 Task: Look for space in Tábor, Czech Republic from 5th June, 2023 to 16th June, 2023 for 2 adults in price range Rs.14000 to Rs.18000. Place can be entire place with 1  bedroom having 1 bed and 1 bathroom. Property type can be house, flat, guest house, hotel. Booking option can be shelf check-in. Required host language is English.
Action: Mouse moved to (405, 79)
Screenshot: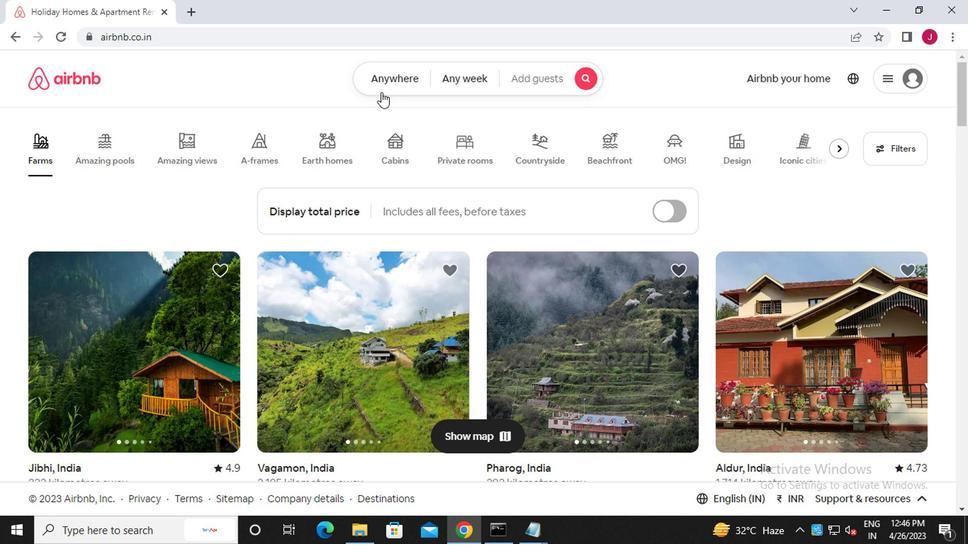 
Action: Mouse pressed left at (405, 79)
Screenshot: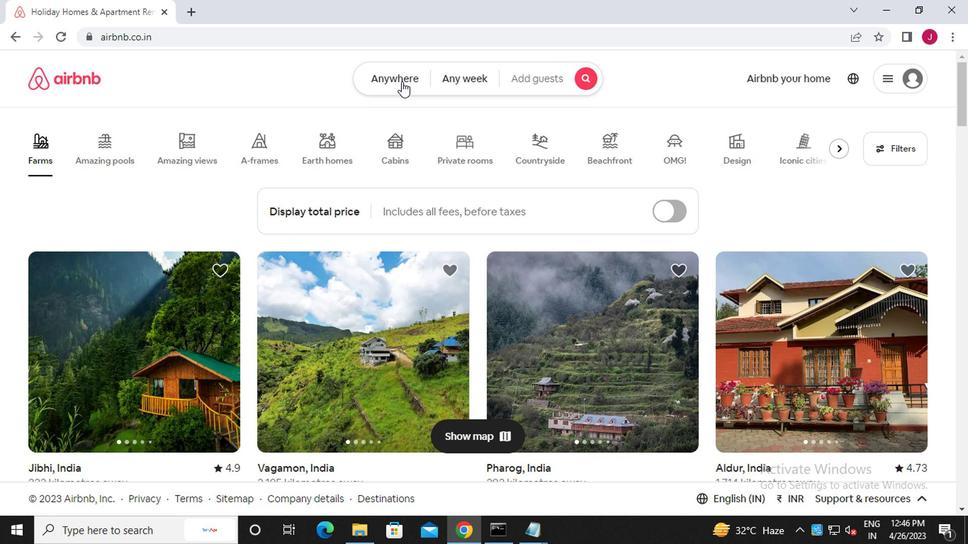 
Action: Mouse moved to (216, 139)
Screenshot: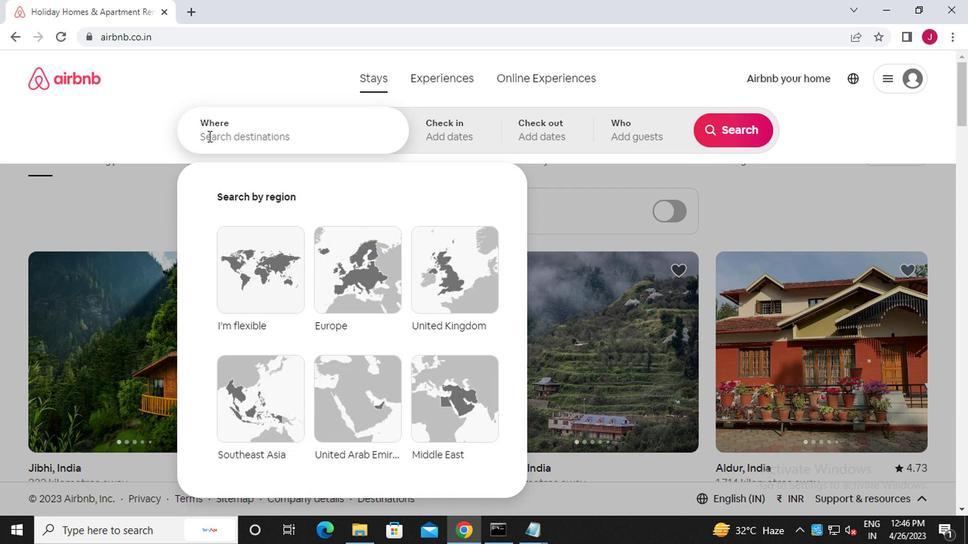 
Action: Mouse pressed left at (216, 139)
Screenshot: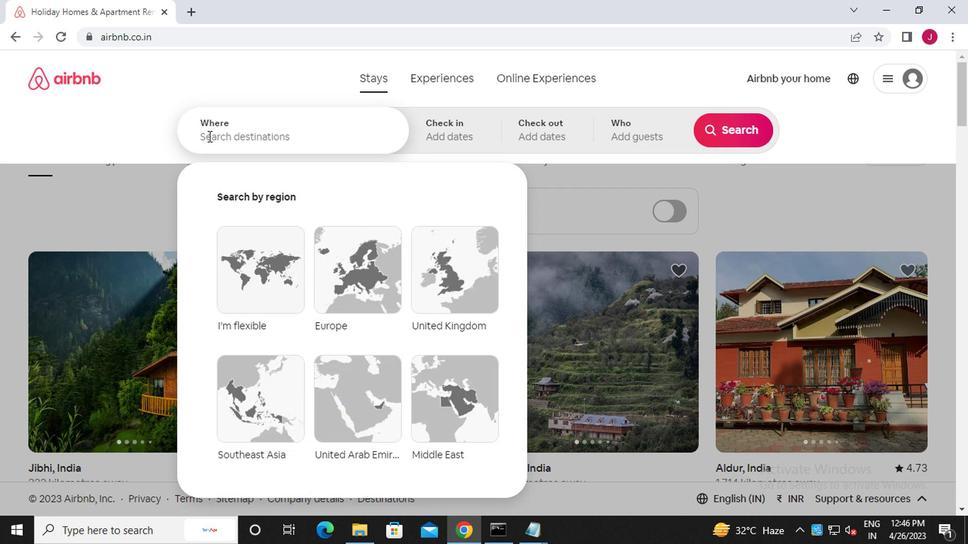 
Action: Key pressed t<Key.caps_lock>abor,<Key.caps_lock>c<Key.caps_lock>zech
Screenshot: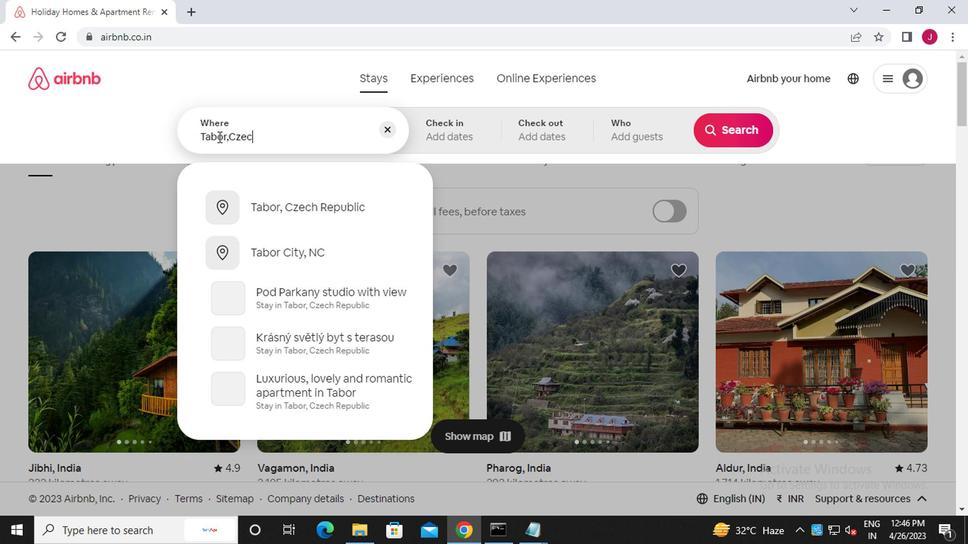 
Action: Mouse moved to (315, 213)
Screenshot: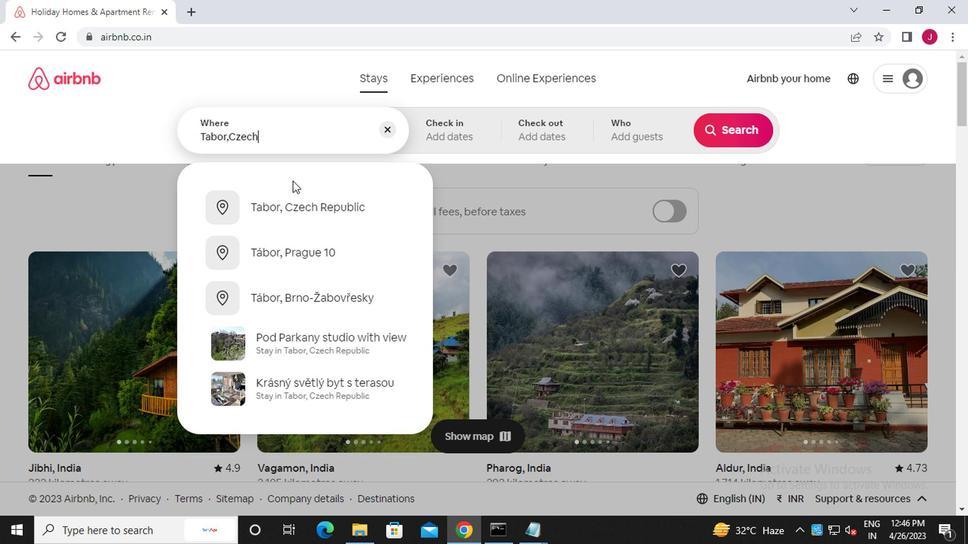 
Action: Mouse pressed left at (315, 213)
Screenshot: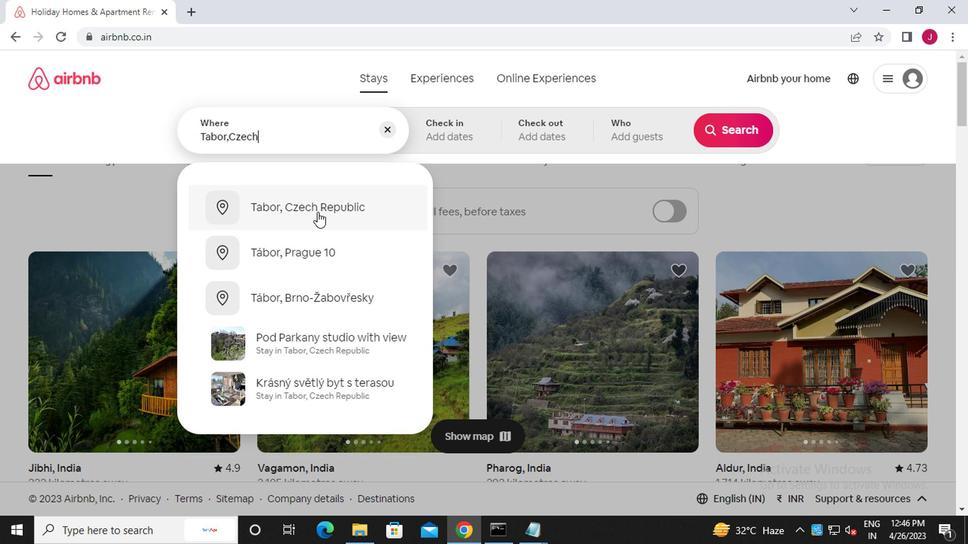 
Action: Mouse moved to (722, 249)
Screenshot: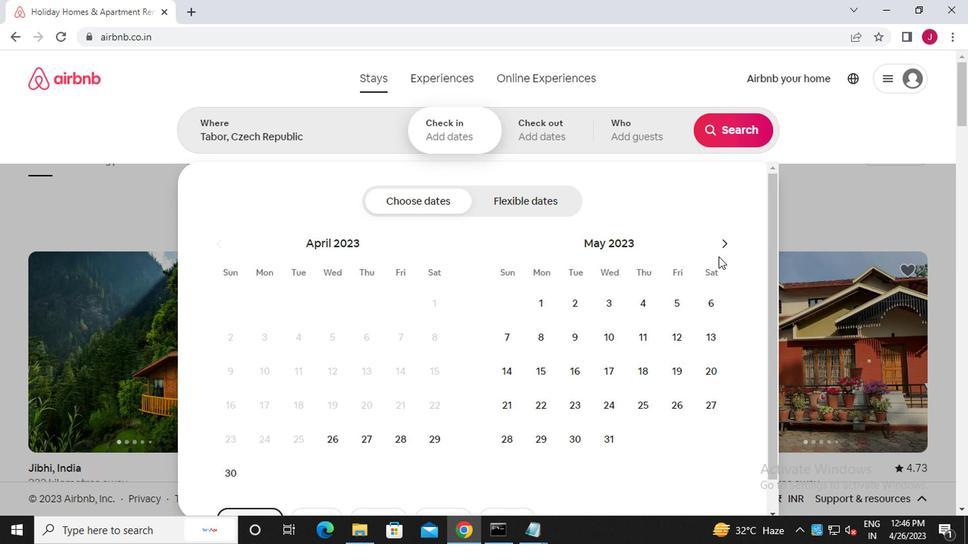 
Action: Mouse pressed left at (722, 249)
Screenshot: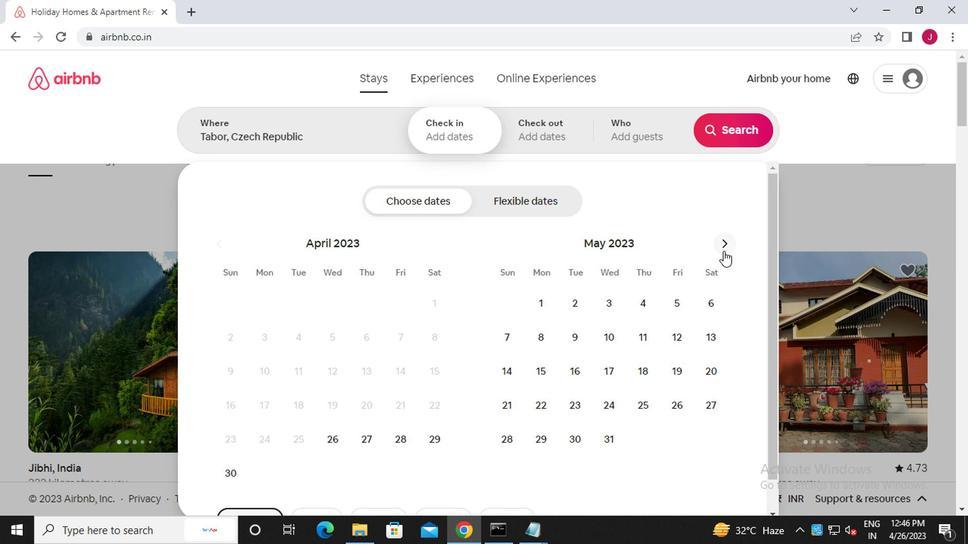 
Action: Mouse moved to (539, 335)
Screenshot: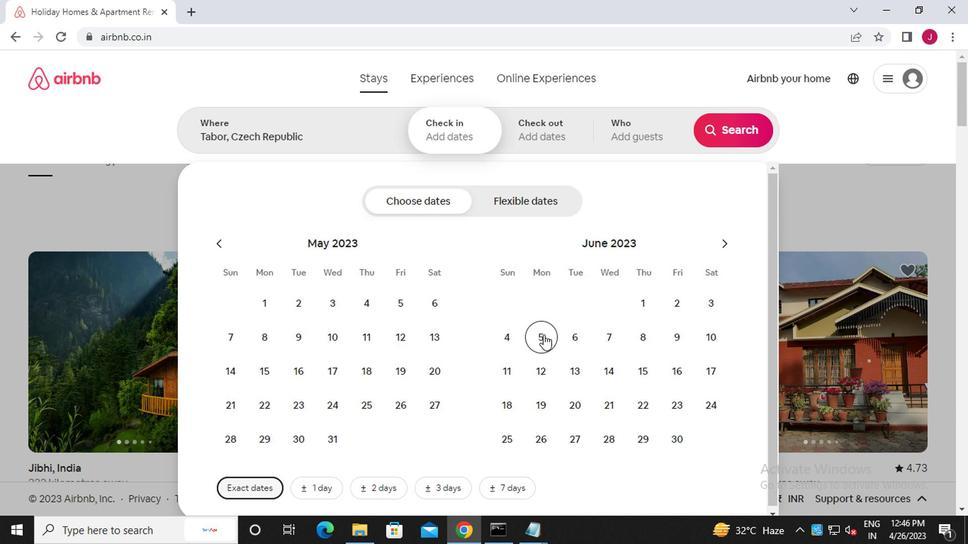 
Action: Mouse pressed left at (539, 335)
Screenshot: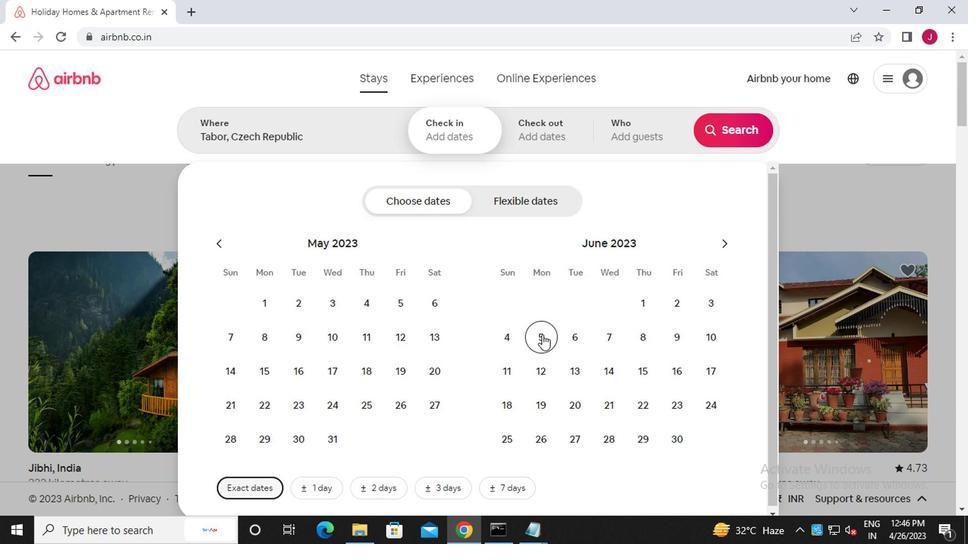 
Action: Mouse moved to (674, 368)
Screenshot: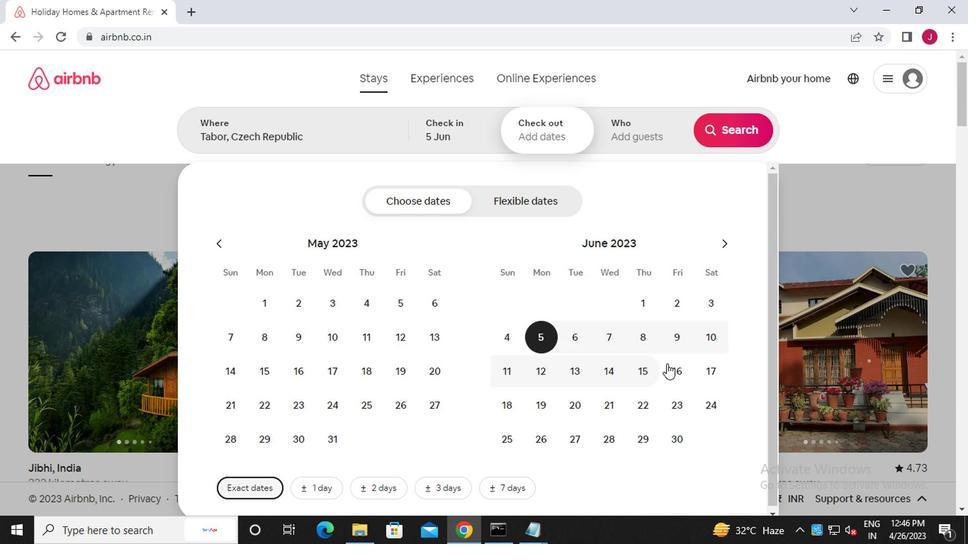 
Action: Mouse pressed left at (674, 368)
Screenshot: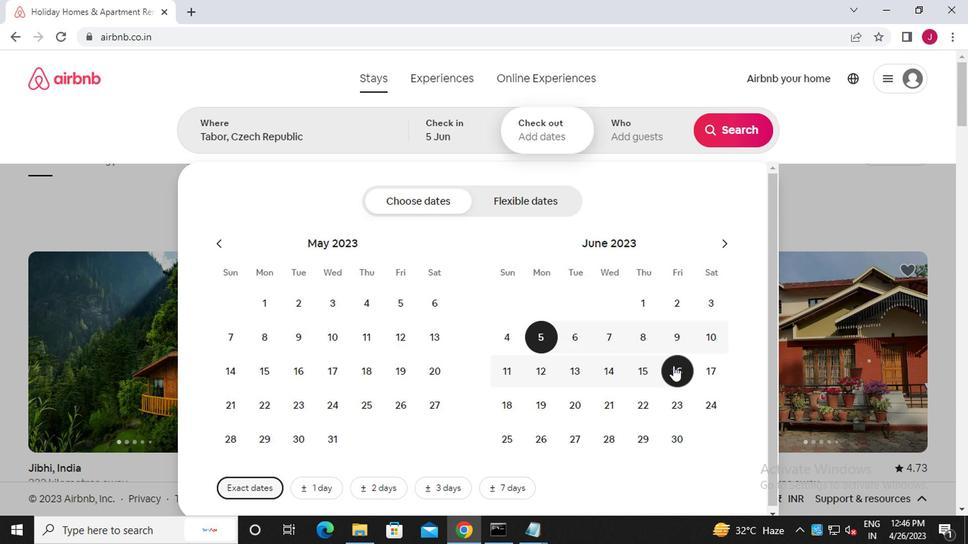
Action: Mouse moved to (635, 142)
Screenshot: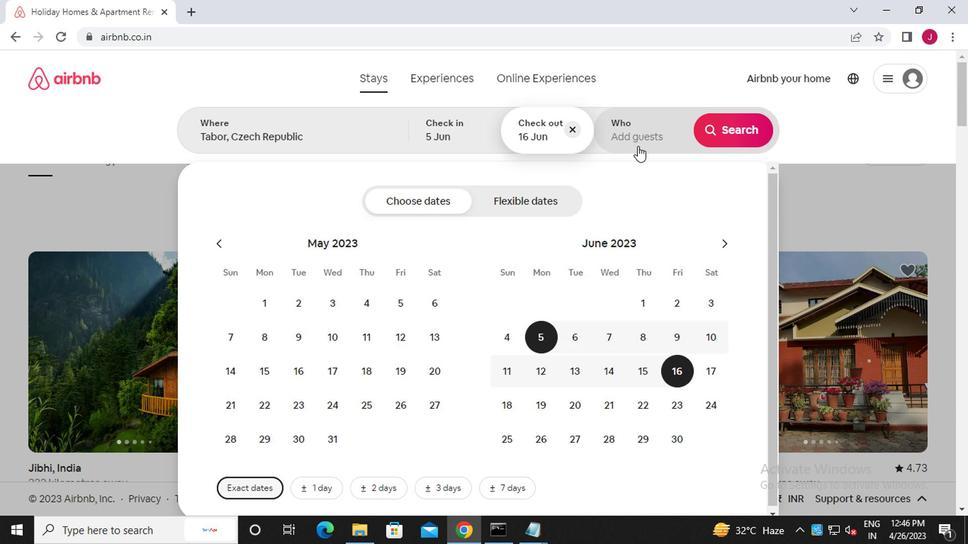 
Action: Mouse pressed left at (635, 142)
Screenshot: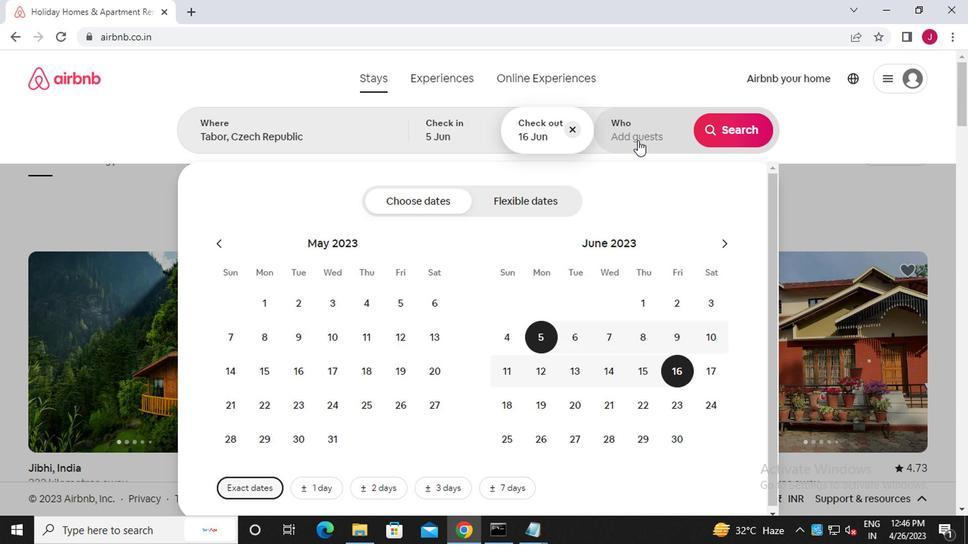 
Action: Mouse moved to (740, 207)
Screenshot: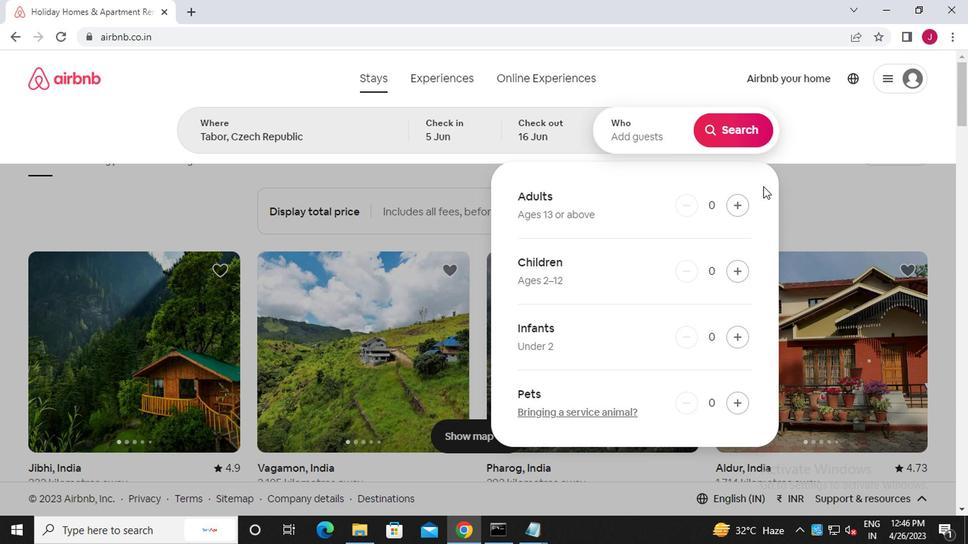 
Action: Mouse pressed left at (740, 207)
Screenshot: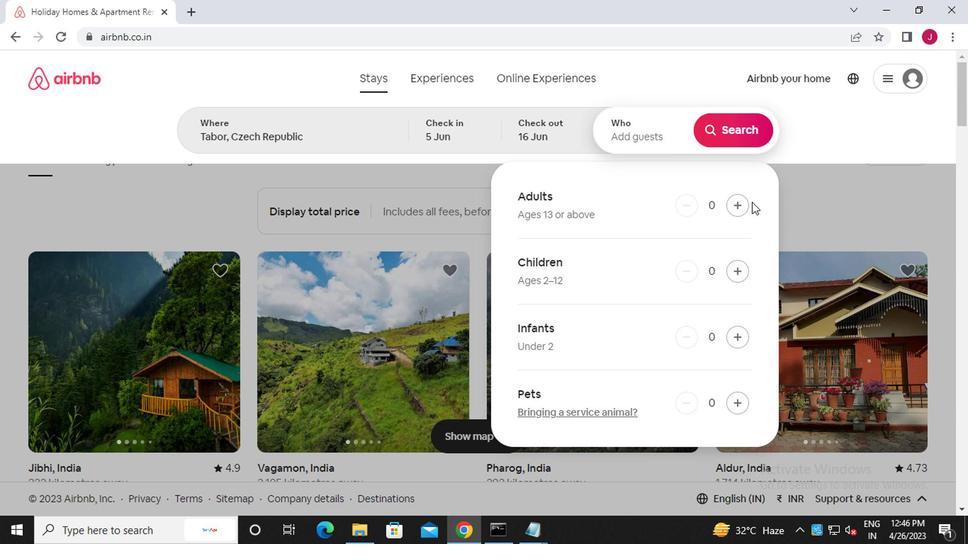 
Action: Mouse moved to (738, 207)
Screenshot: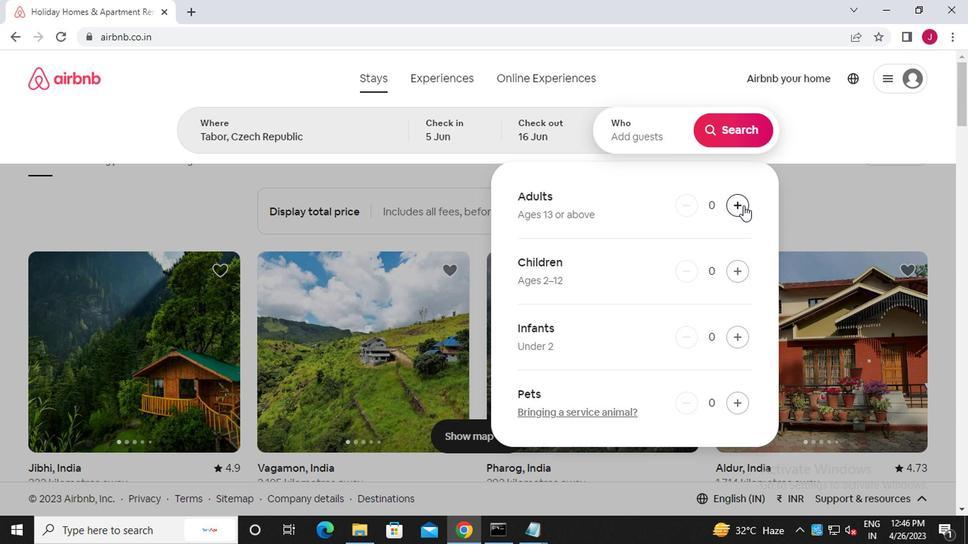 
Action: Mouse pressed left at (738, 207)
Screenshot: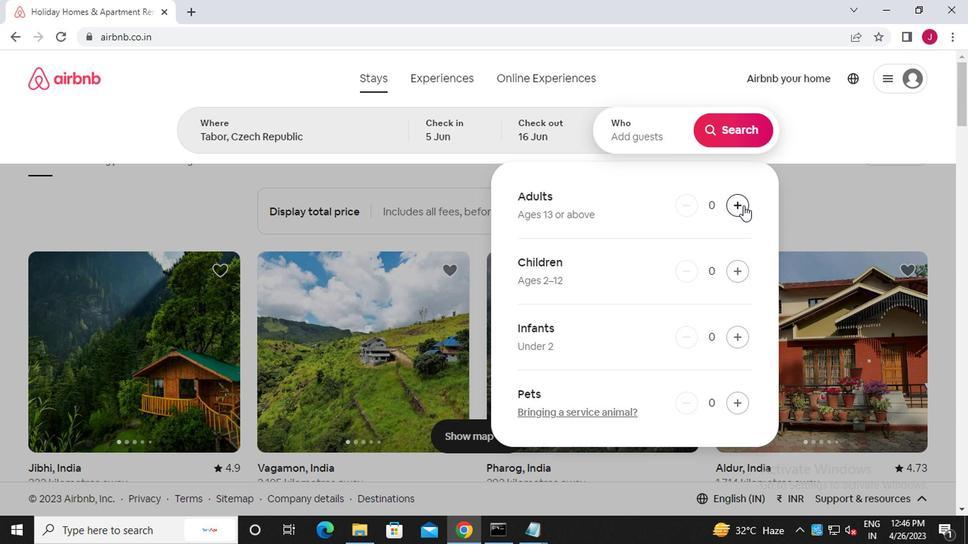 
Action: Mouse moved to (738, 134)
Screenshot: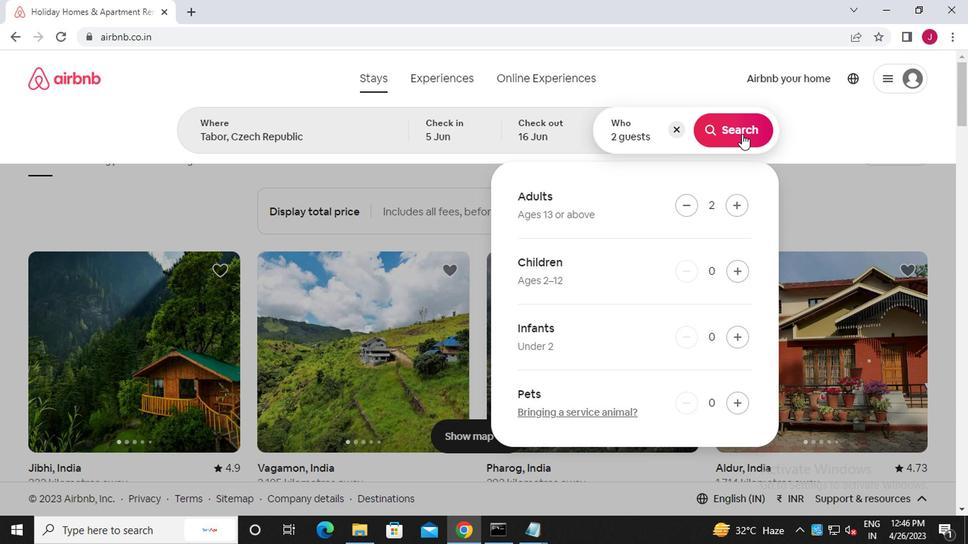 
Action: Mouse pressed left at (738, 134)
Screenshot: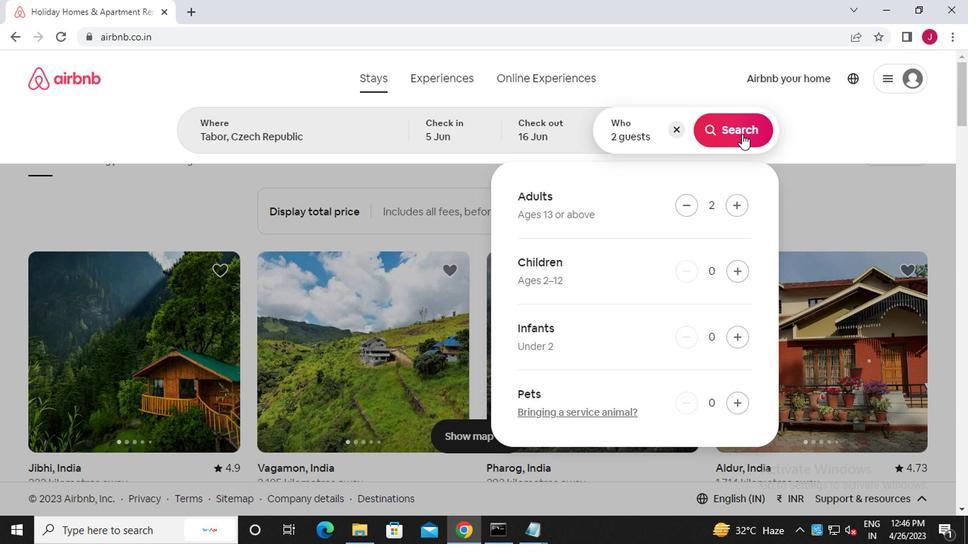 
Action: Mouse moved to (914, 145)
Screenshot: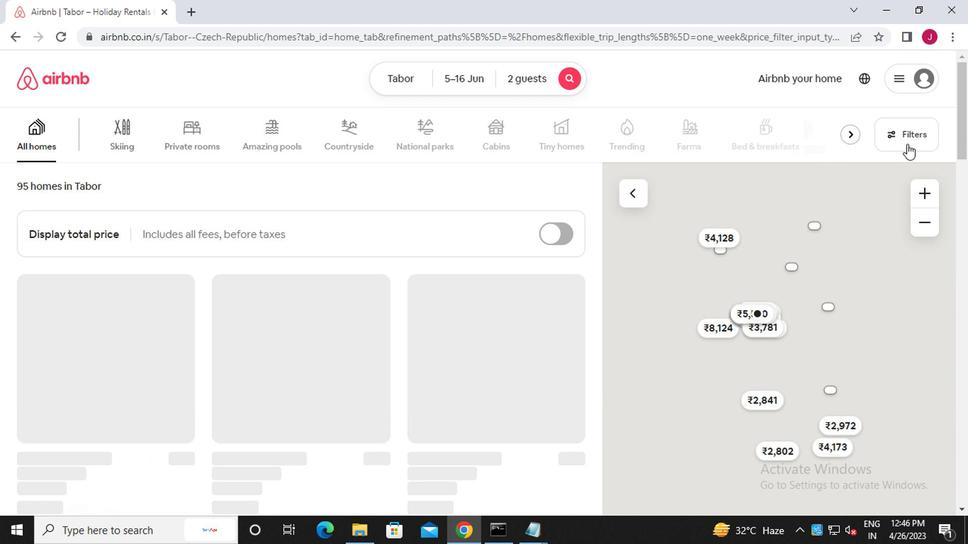
Action: Mouse pressed left at (914, 145)
Screenshot: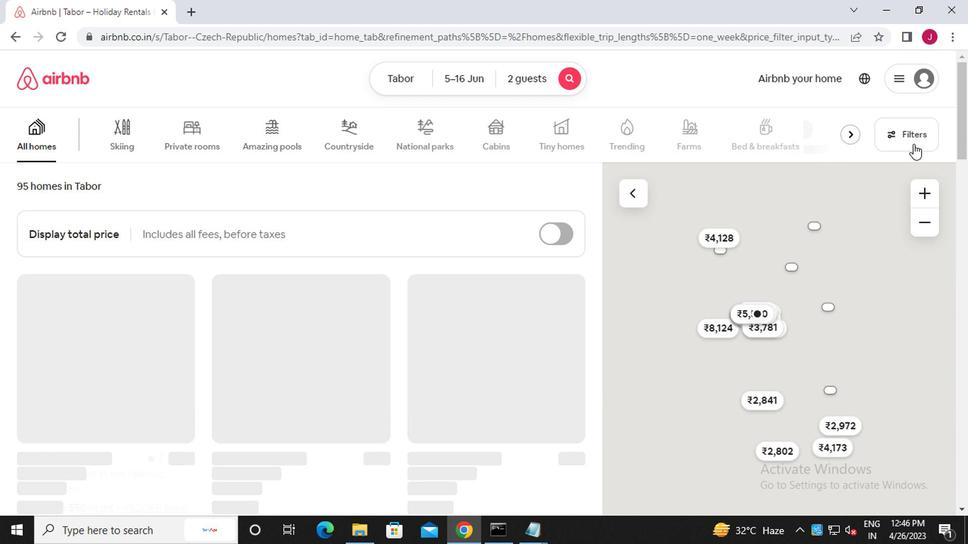 
Action: Mouse moved to (364, 307)
Screenshot: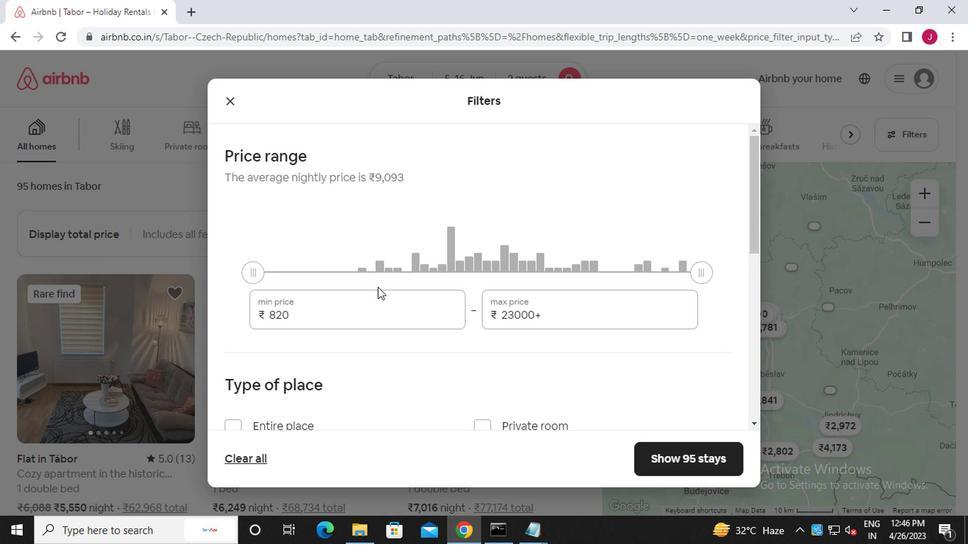 
Action: Mouse pressed left at (364, 307)
Screenshot: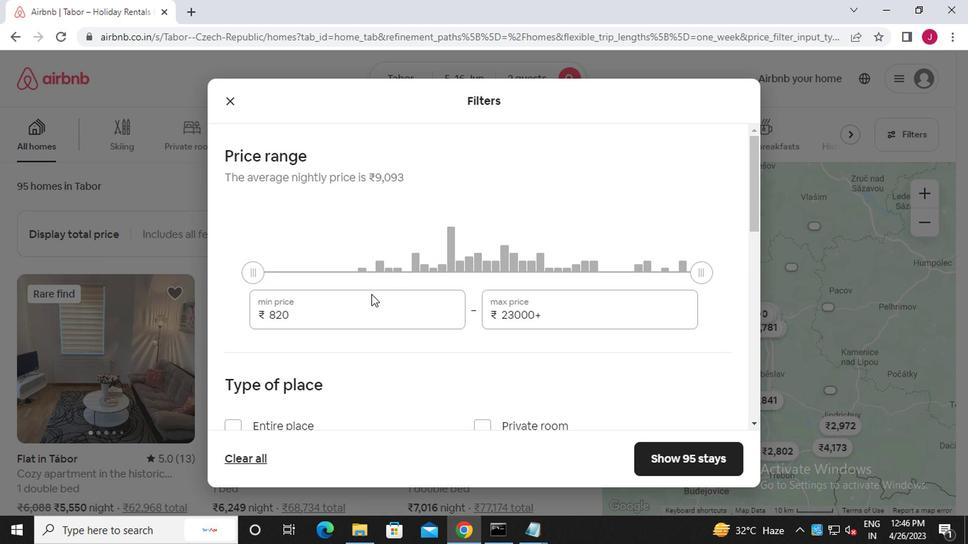 
Action: Mouse moved to (348, 286)
Screenshot: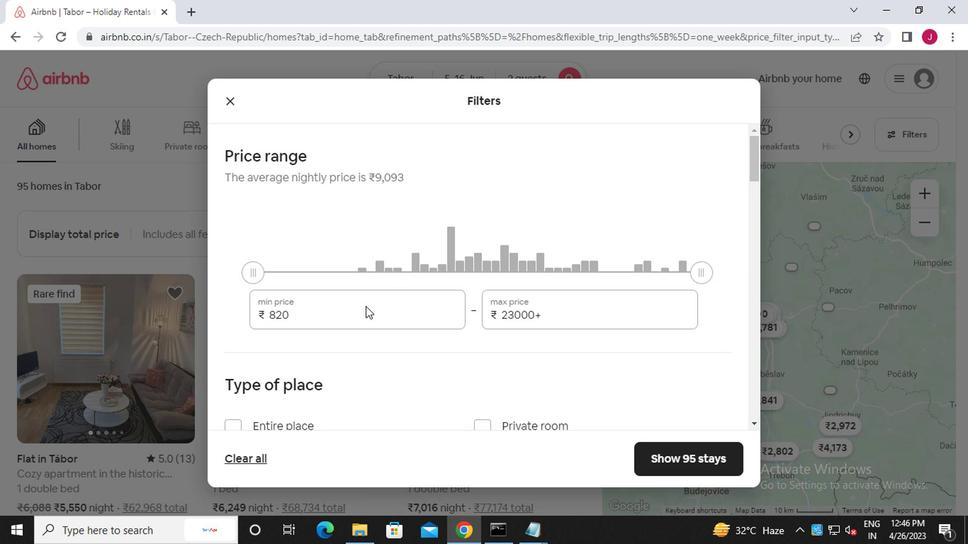 
Action: Key pressed <Key.backspace><Key.backspace><Key.backspace><<97>><<100>><<96>><<96>><<96>>
Screenshot: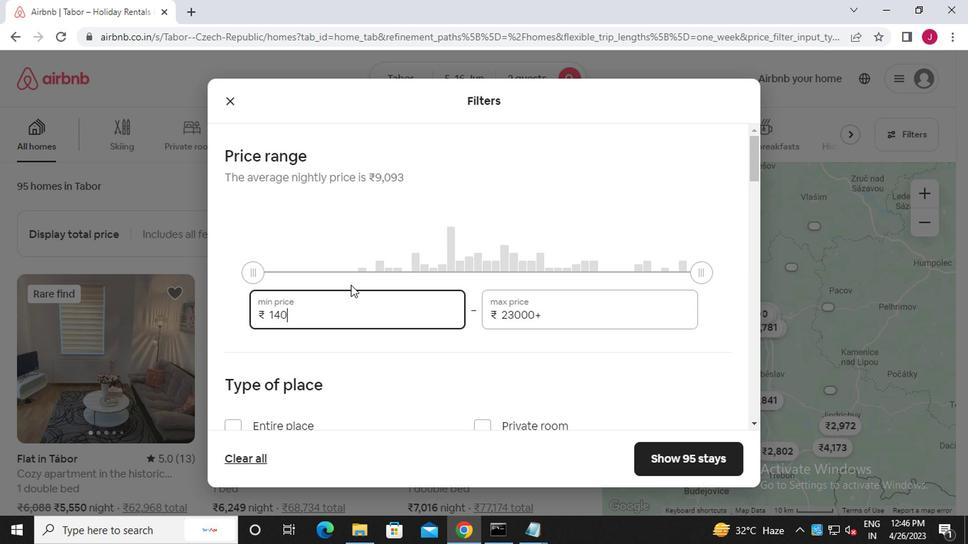 
Action: Mouse moved to (603, 301)
Screenshot: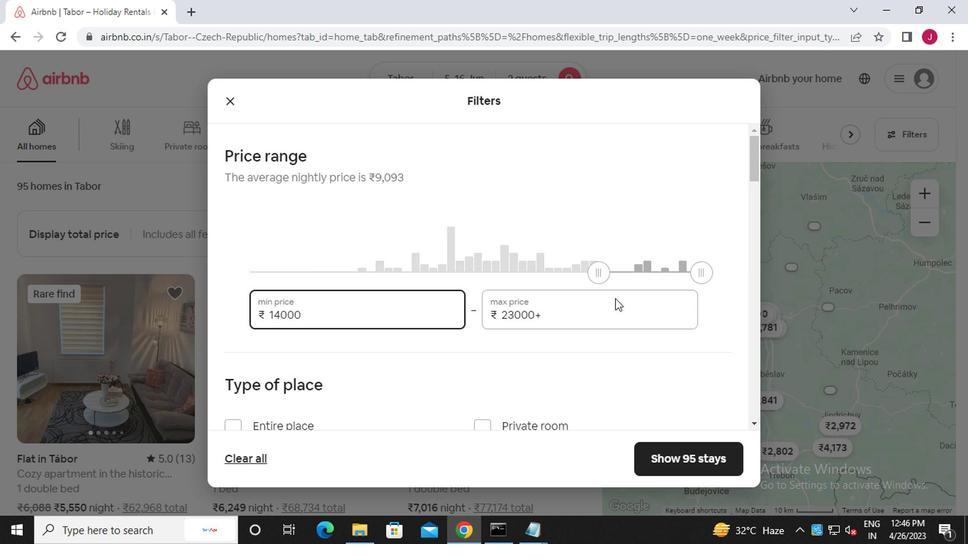 
Action: Mouse pressed left at (603, 301)
Screenshot: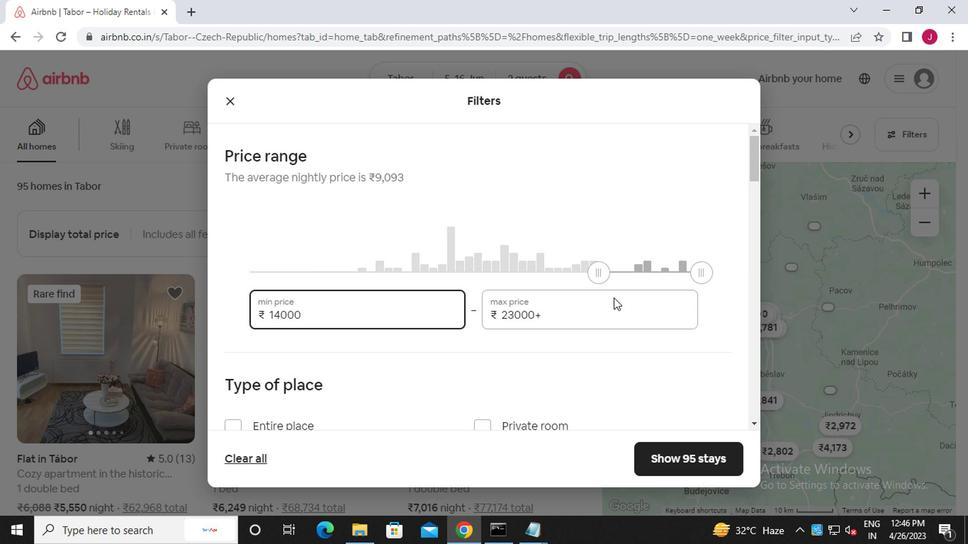 
Action: Key pressed <Key.backspace><Key.backspace><Key.backspace><Key.backspace><Key.backspace><Key.backspace><Key.backspace><Key.backspace><Key.backspace><Key.backspace><<97>><<104>><<96>><<96>><<96>>
Screenshot: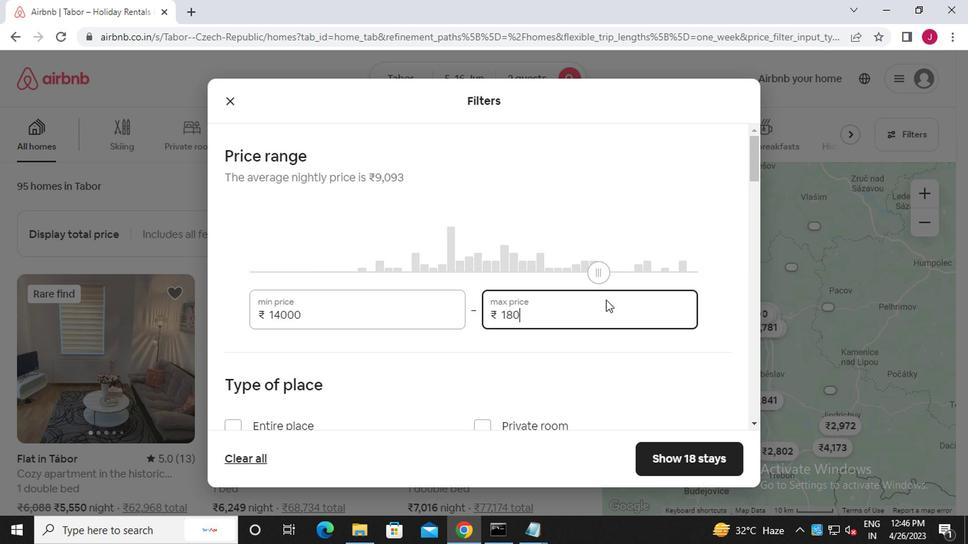
Action: Mouse scrolled (603, 300) with delta (0, -1)
Screenshot: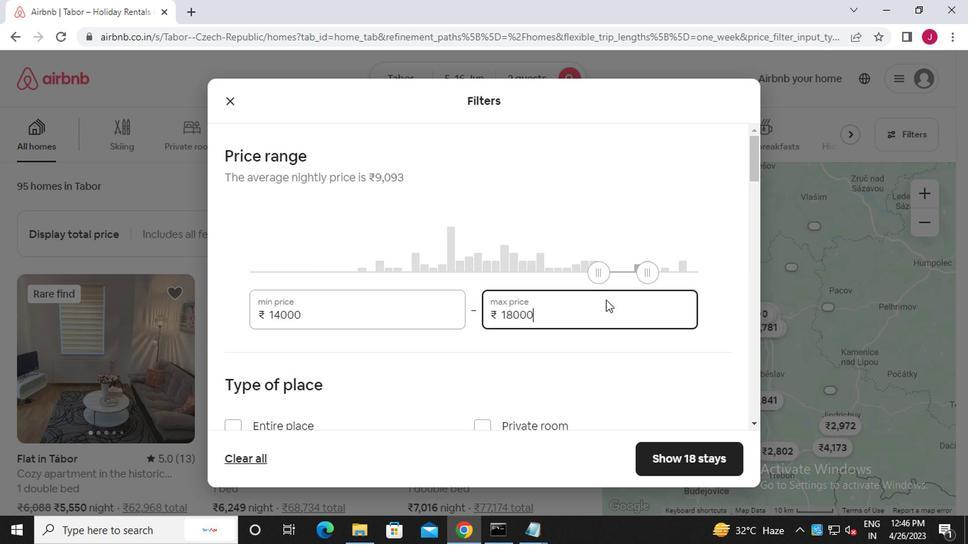 
Action: Mouse scrolled (603, 300) with delta (0, -1)
Screenshot: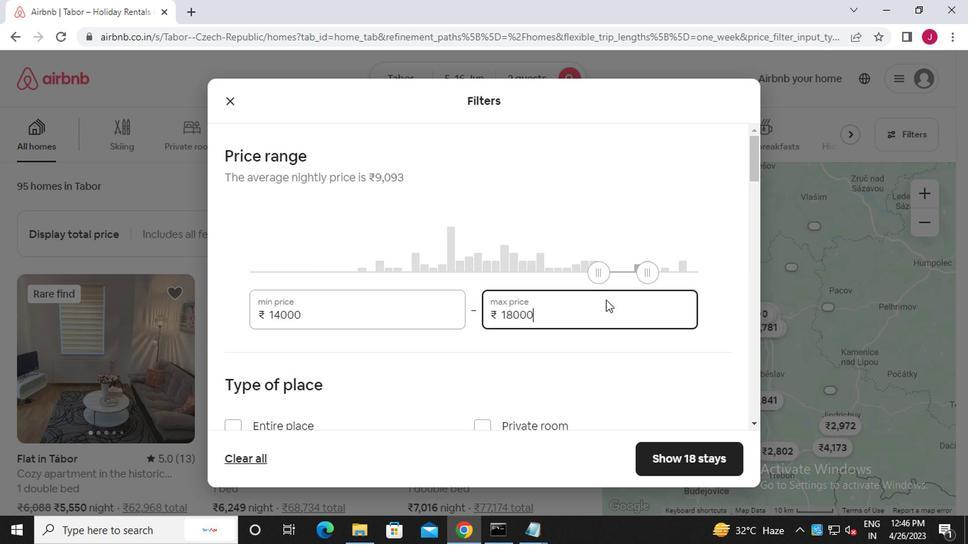 
Action: Mouse scrolled (603, 300) with delta (0, -1)
Screenshot: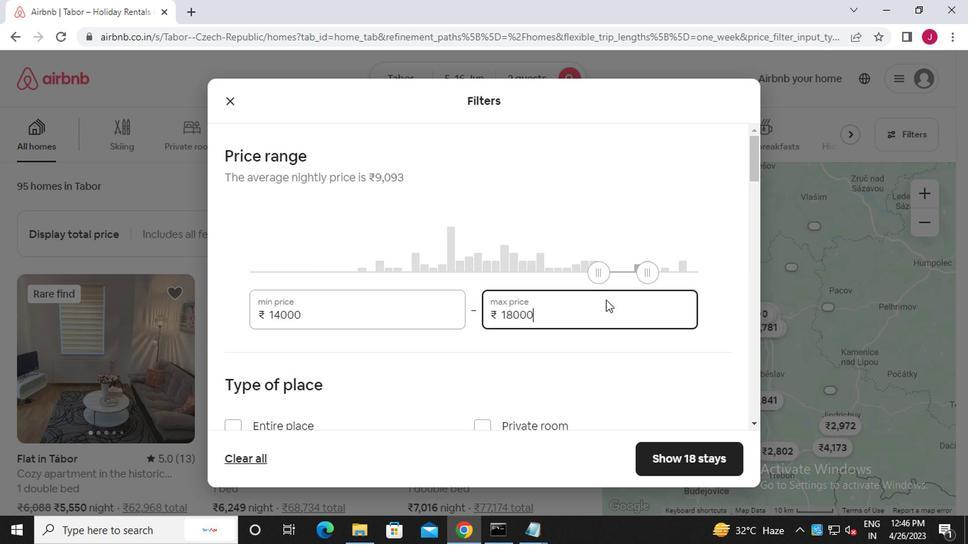 
Action: Mouse moved to (584, 309)
Screenshot: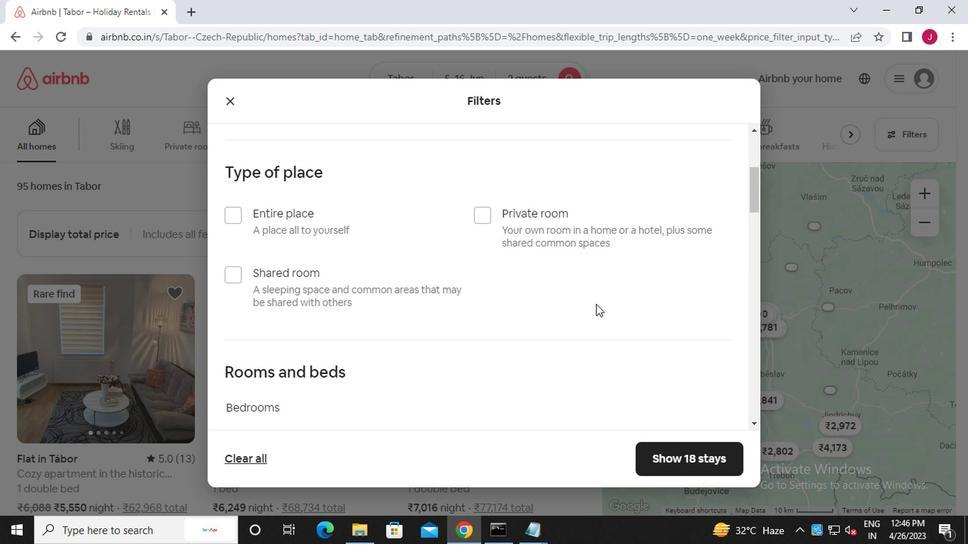 
Action: Mouse scrolled (584, 308) with delta (0, -1)
Screenshot: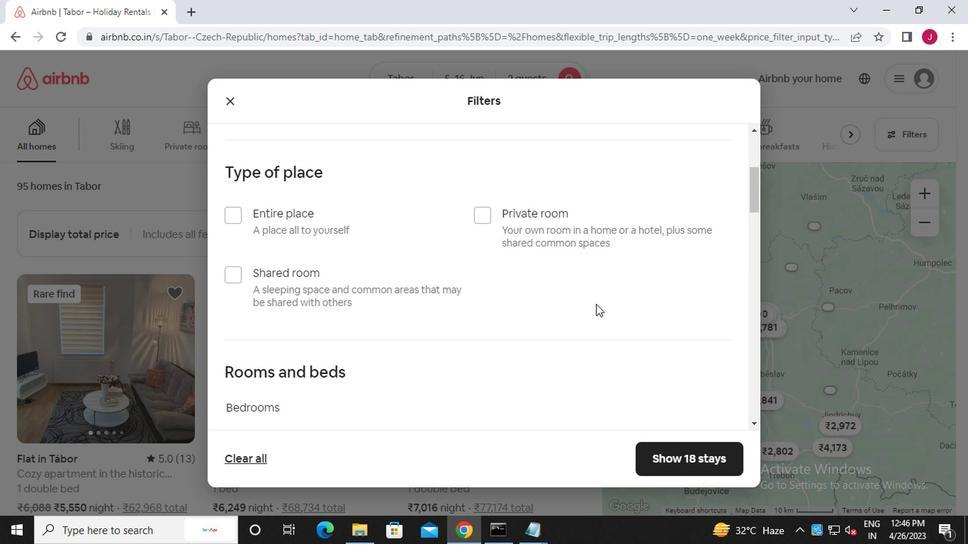 
Action: Mouse moved to (232, 147)
Screenshot: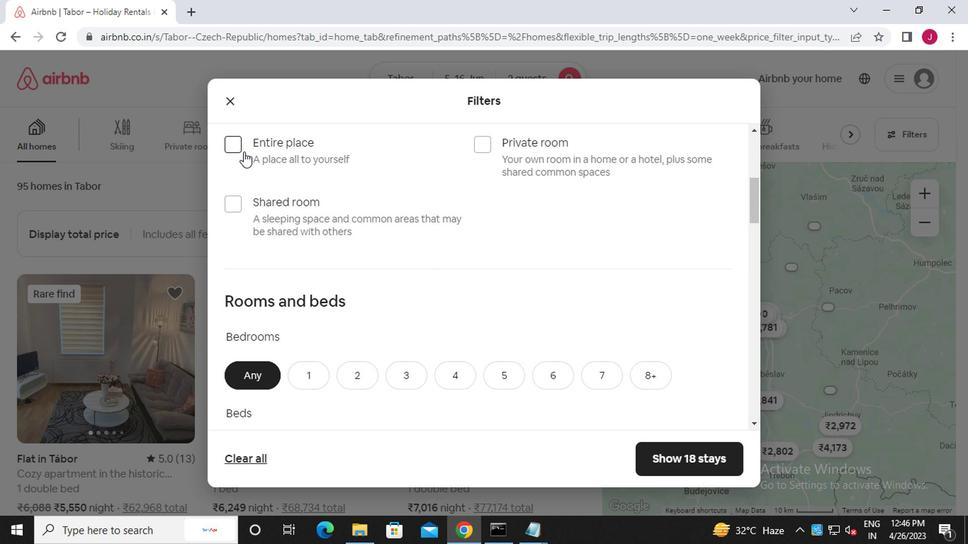
Action: Mouse pressed left at (232, 147)
Screenshot: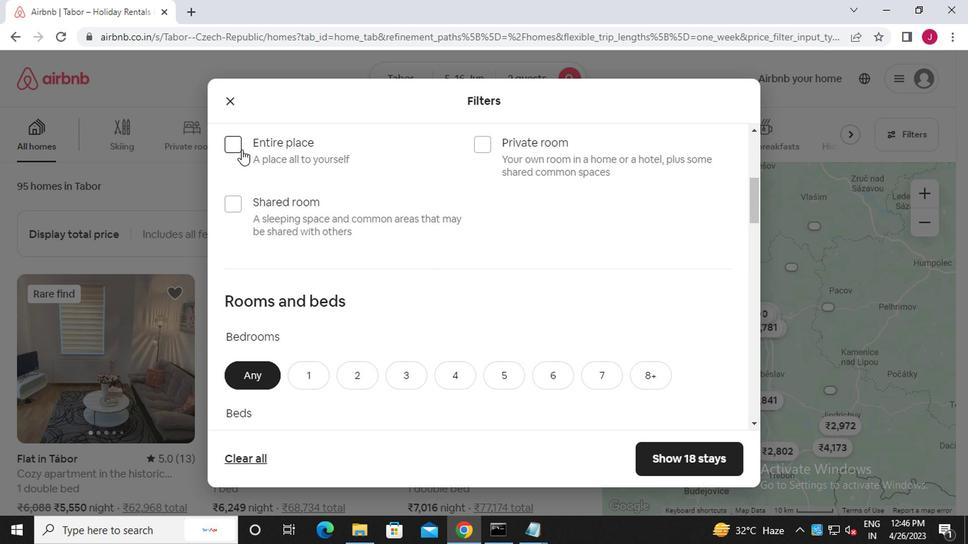 
Action: Mouse moved to (354, 260)
Screenshot: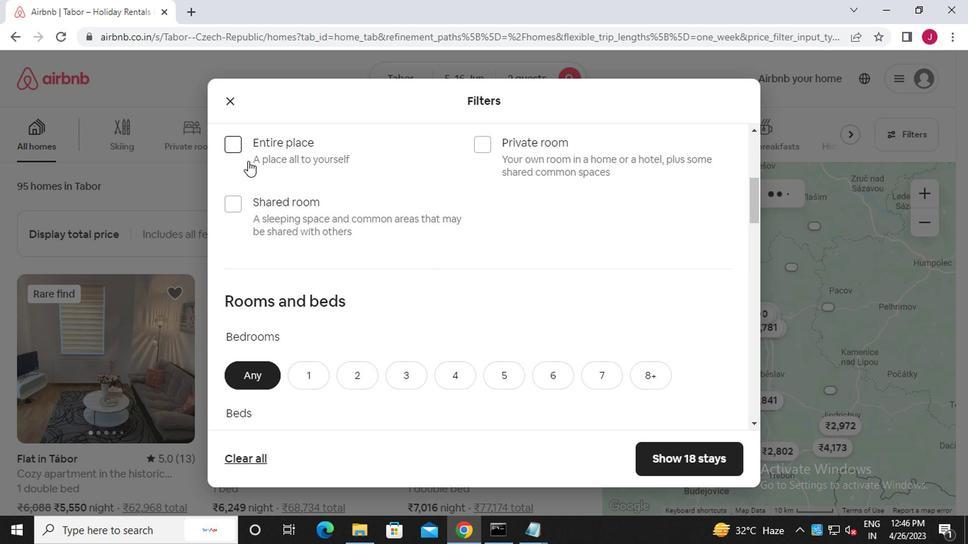 
Action: Mouse scrolled (354, 259) with delta (0, -1)
Screenshot: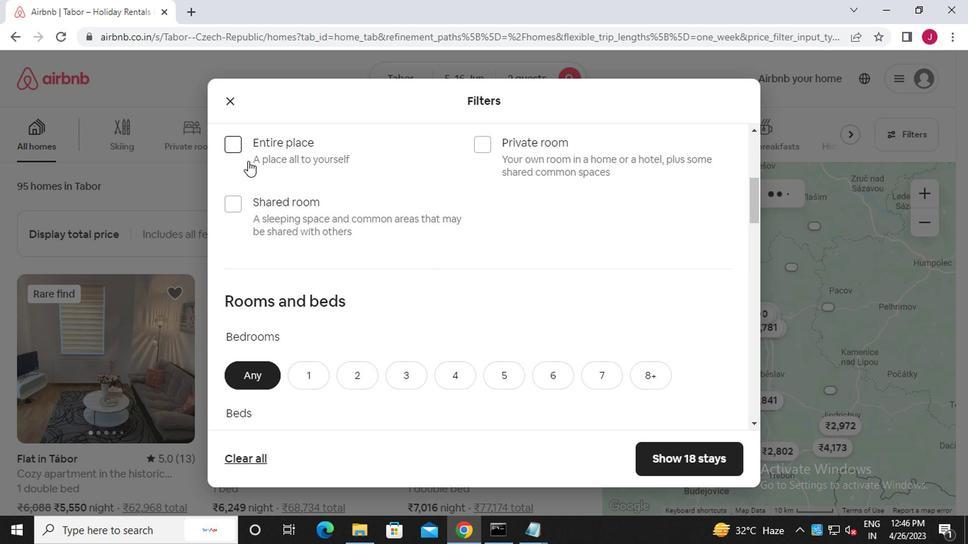 
Action: Mouse scrolled (354, 259) with delta (0, -1)
Screenshot: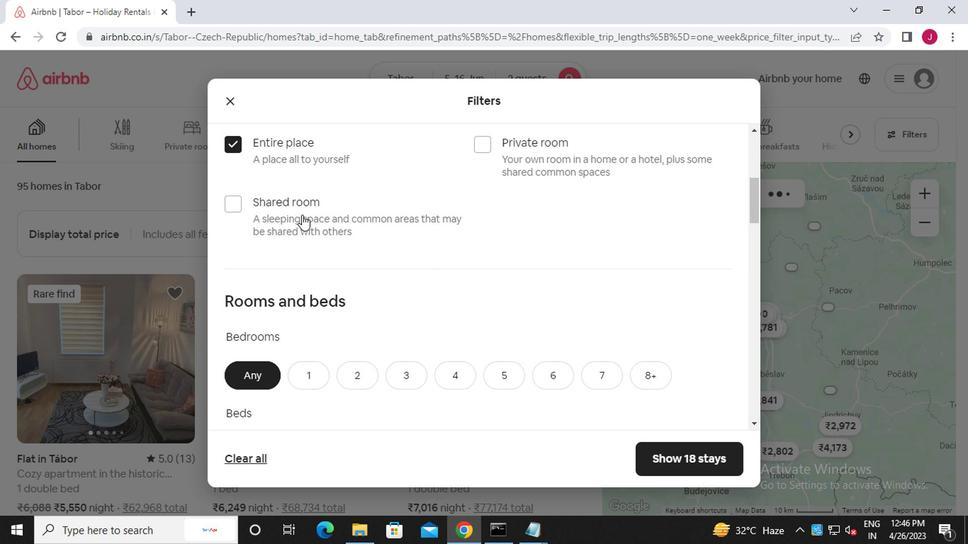 
Action: Mouse scrolled (354, 259) with delta (0, -1)
Screenshot: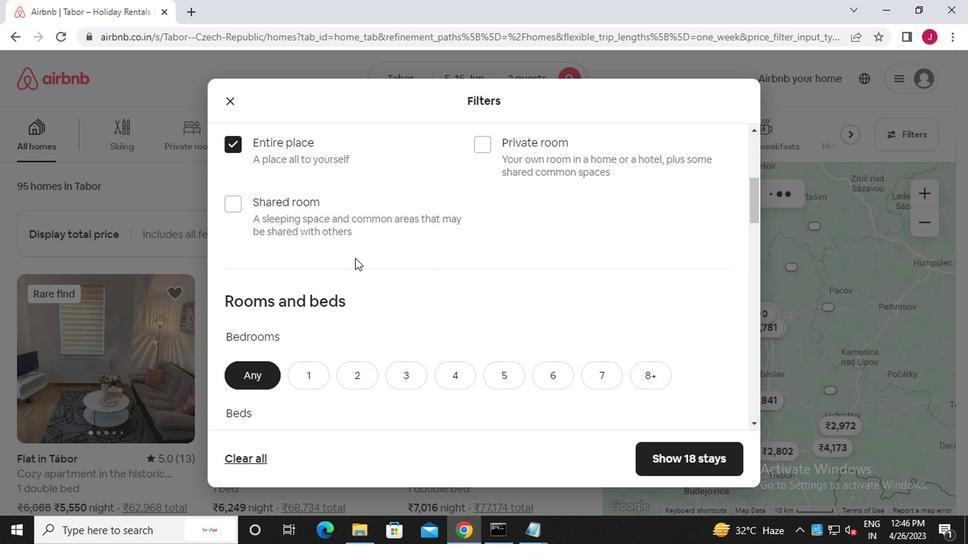 
Action: Mouse moved to (313, 171)
Screenshot: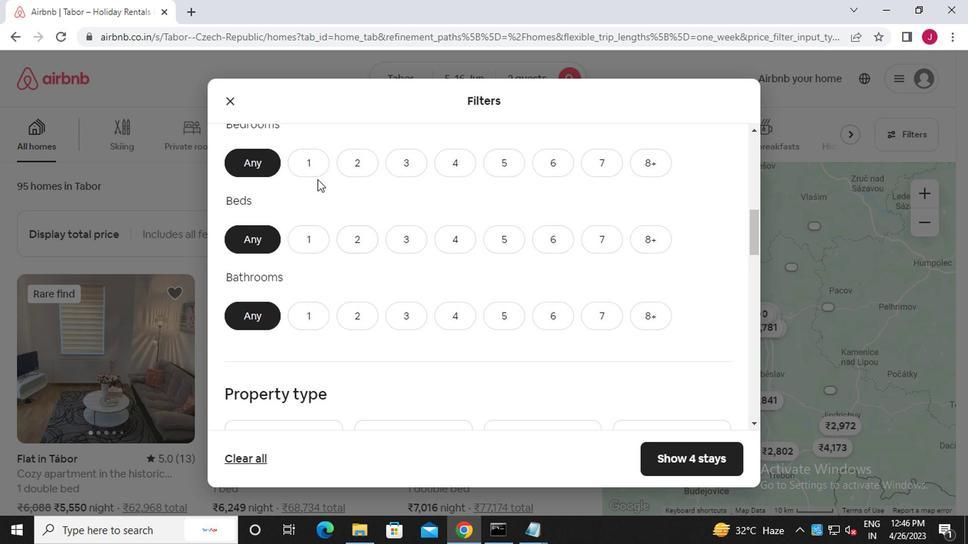 
Action: Mouse pressed left at (313, 171)
Screenshot: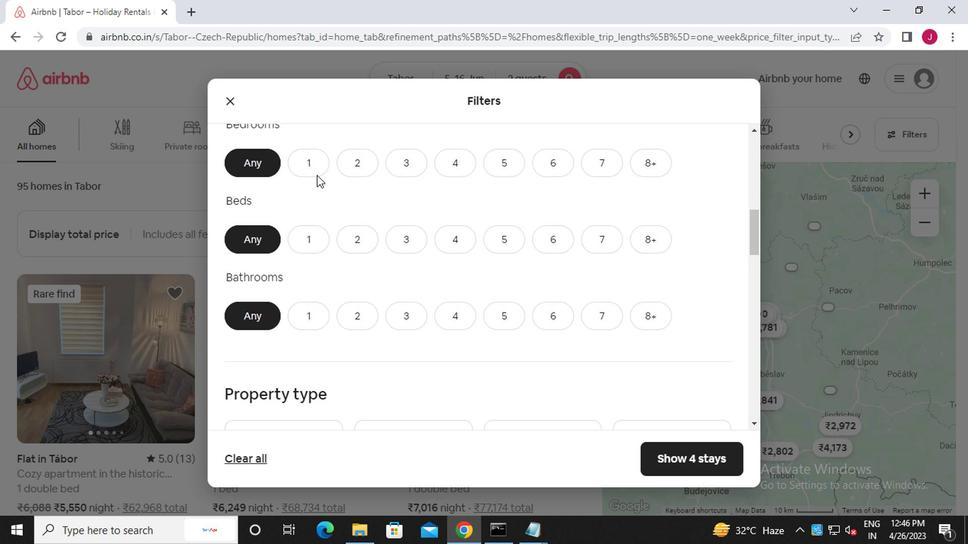 
Action: Mouse moved to (298, 249)
Screenshot: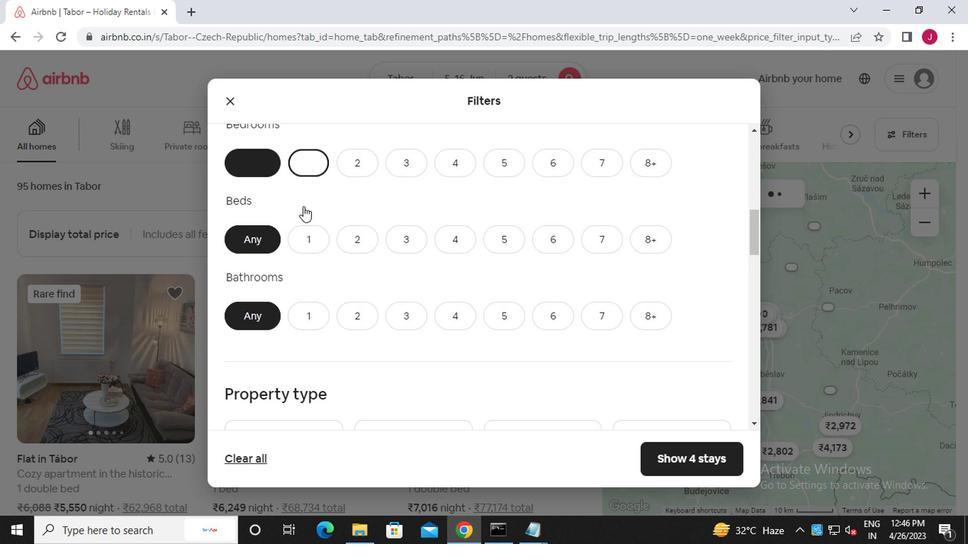 
Action: Mouse pressed left at (298, 249)
Screenshot: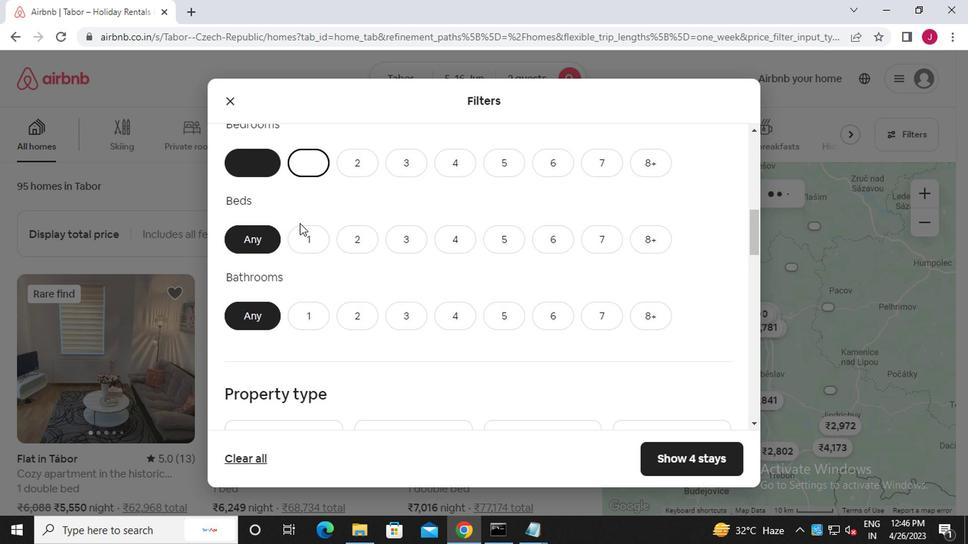 
Action: Mouse moved to (311, 311)
Screenshot: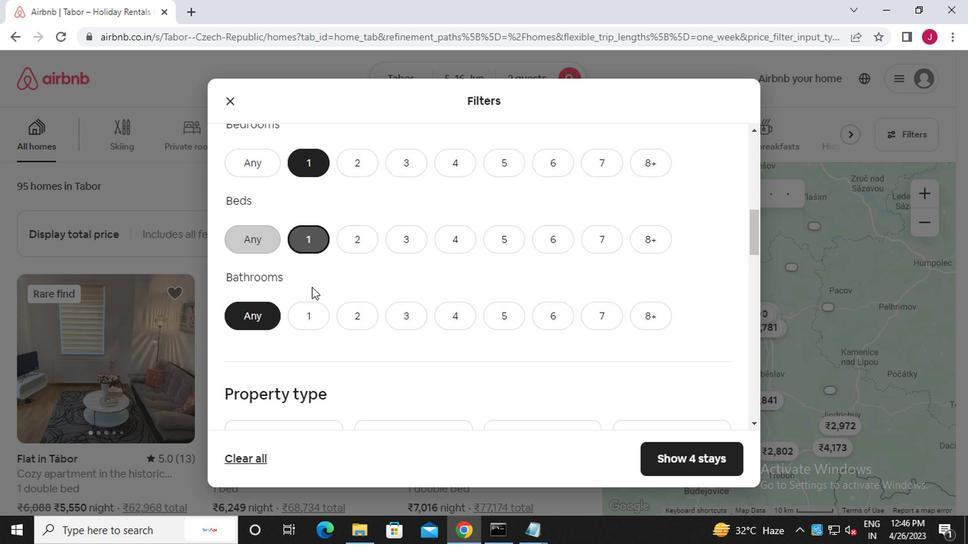 
Action: Mouse pressed left at (311, 311)
Screenshot: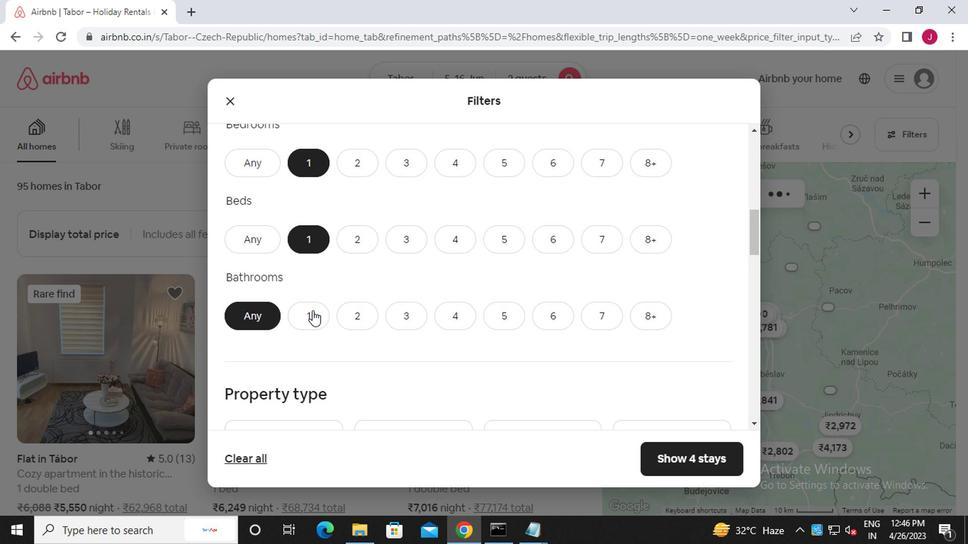 
Action: Mouse moved to (392, 402)
Screenshot: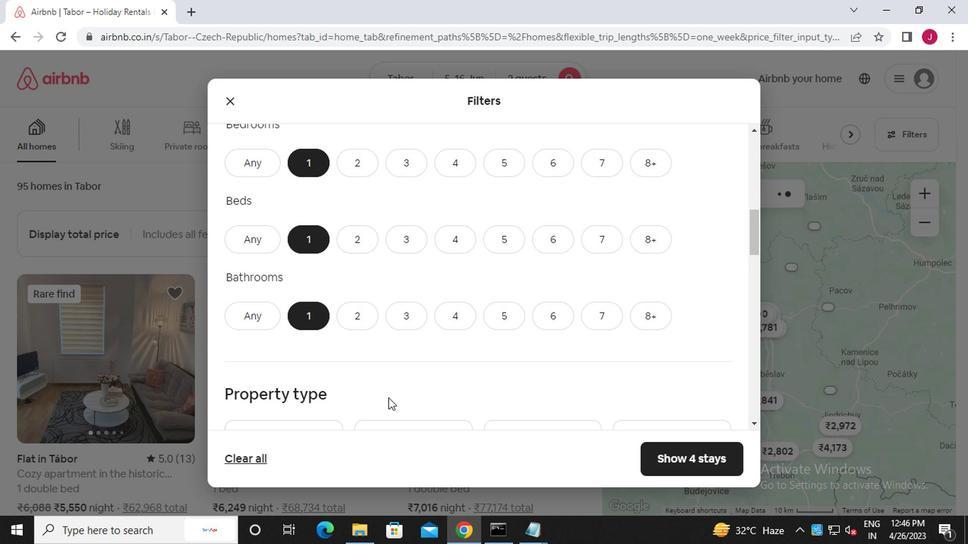 
Action: Mouse scrolled (392, 401) with delta (0, -1)
Screenshot: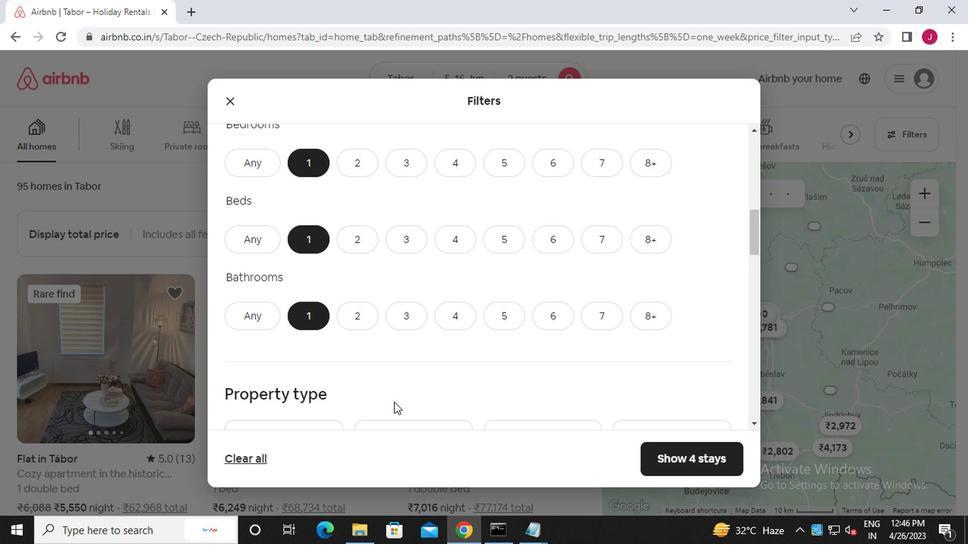 
Action: Mouse moved to (288, 379)
Screenshot: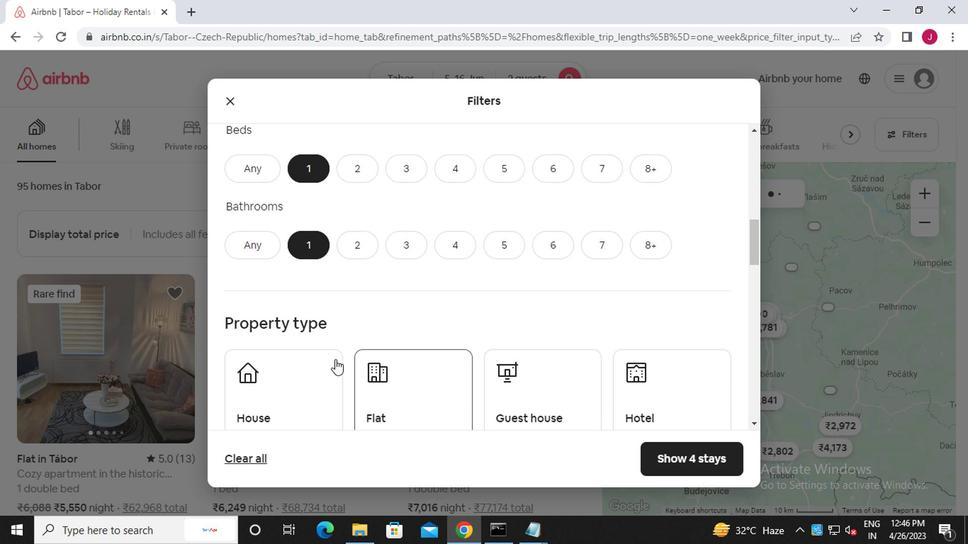 
Action: Mouse pressed left at (288, 379)
Screenshot: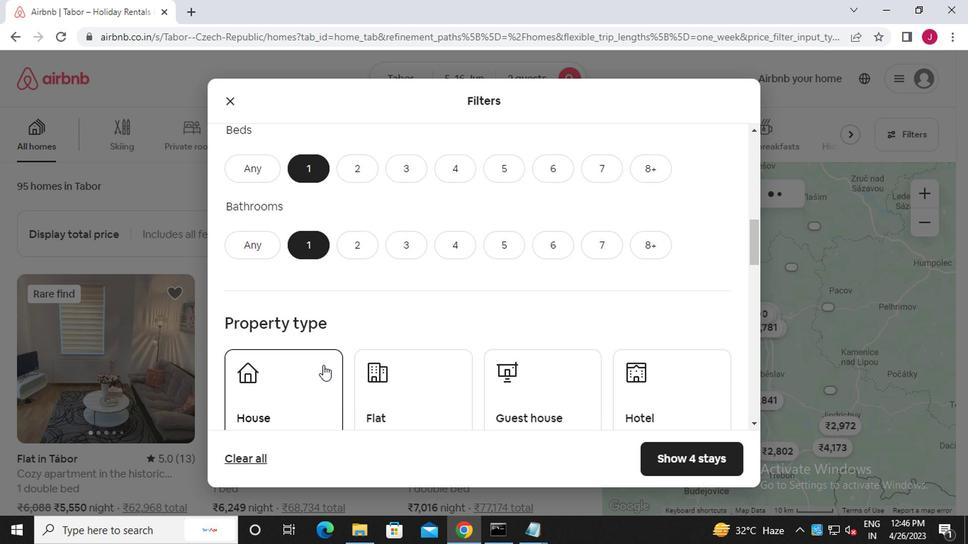 
Action: Mouse moved to (412, 399)
Screenshot: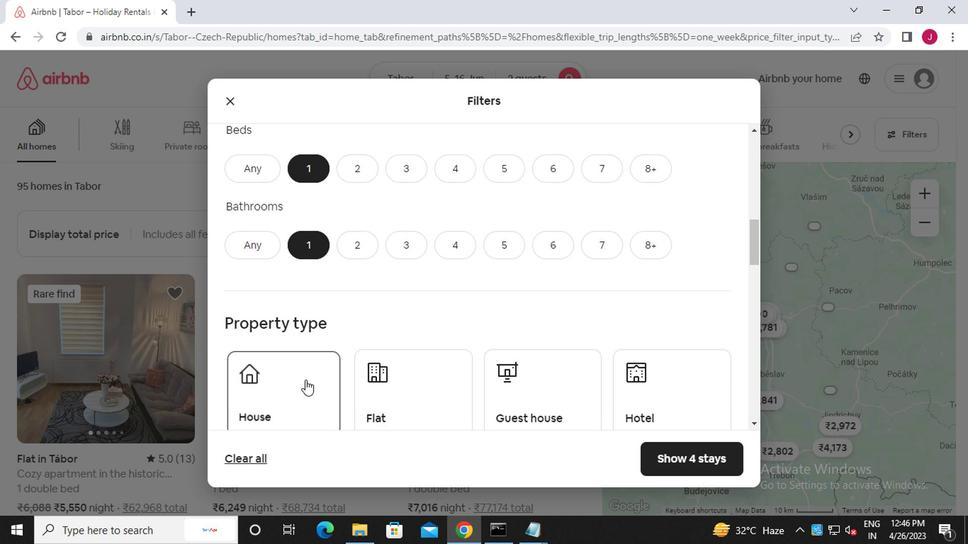 
Action: Mouse pressed left at (412, 399)
Screenshot: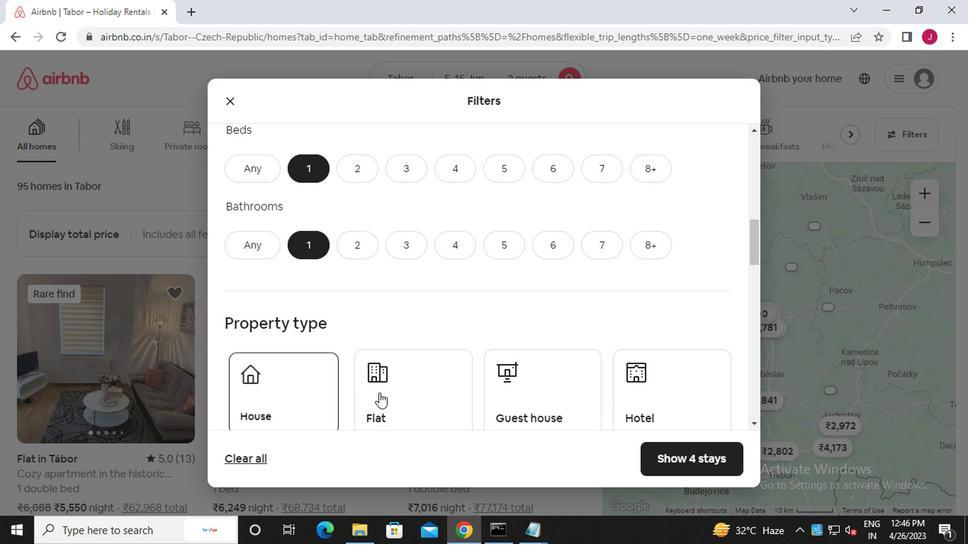 
Action: Mouse moved to (518, 400)
Screenshot: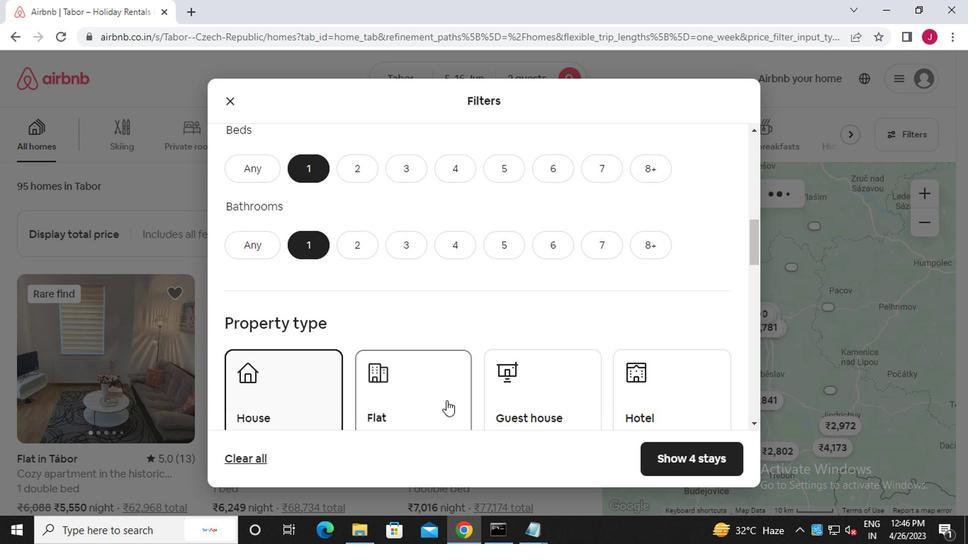 
Action: Mouse pressed left at (518, 400)
Screenshot: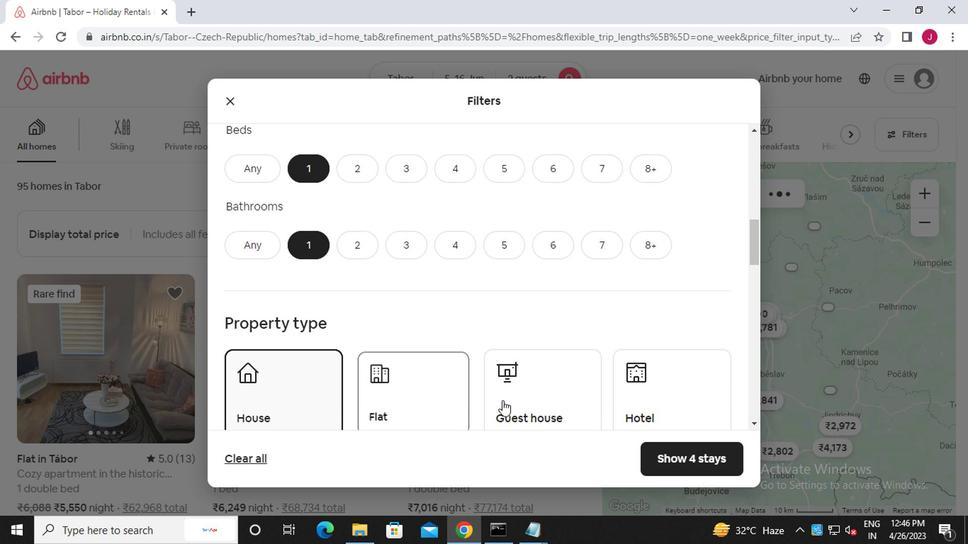 
Action: Mouse moved to (653, 397)
Screenshot: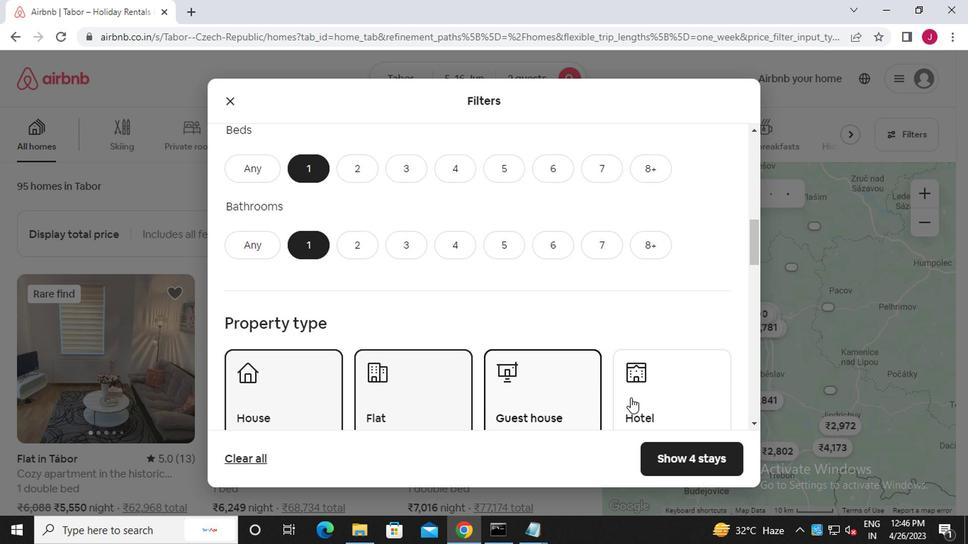 
Action: Mouse pressed left at (653, 397)
Screenshot: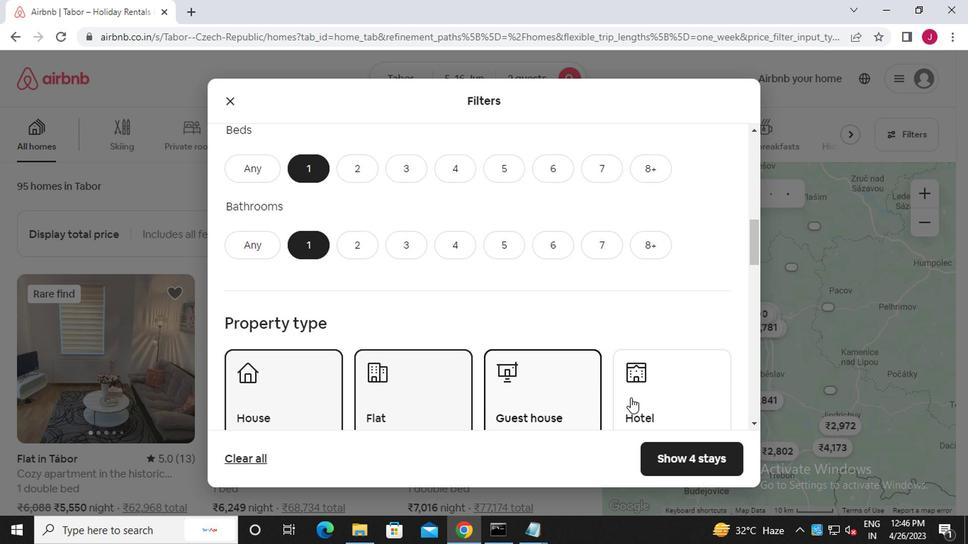 
Action: Mouse moved to (628, 383)
Screenshot: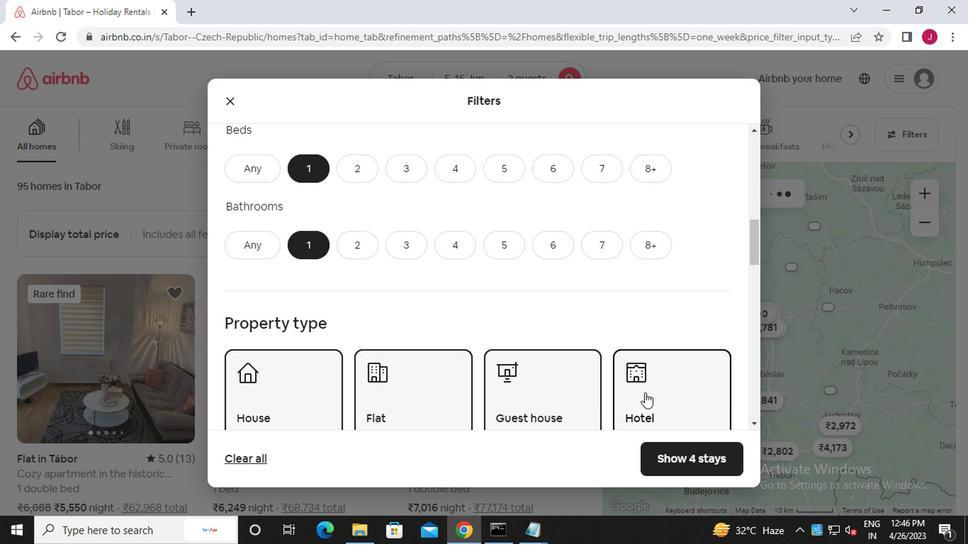 
Action: Mouse scrolled (628, 383) with delta (0, 0)
Screenshot: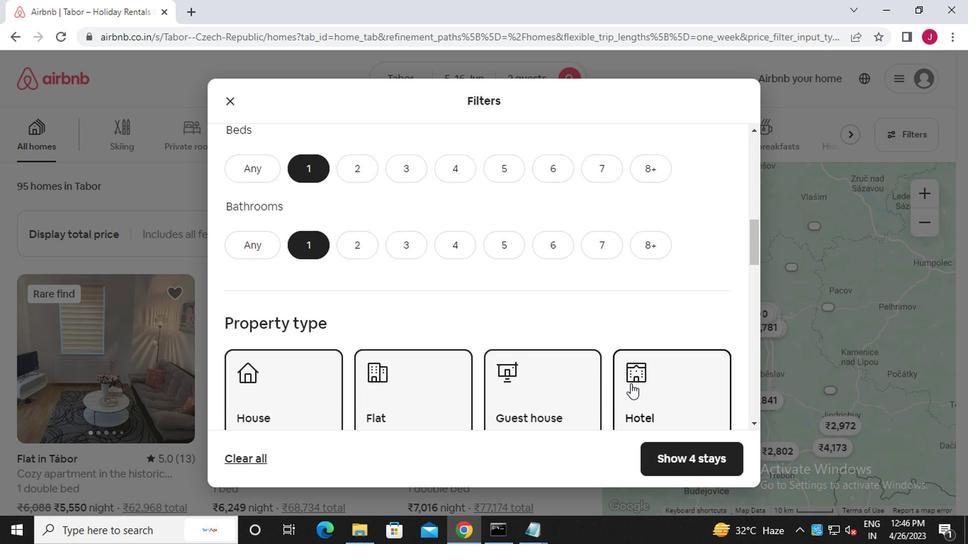 
Action: Mouse scrolled (628, 383) with delta (0, 0)
Screenshot: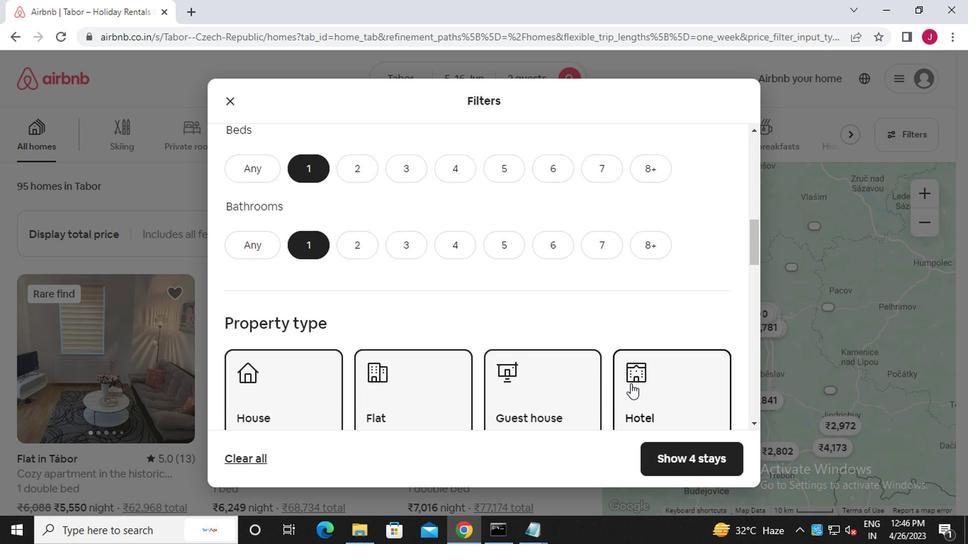 
Action: Mouse scrolled (628, 383) with delta (0, 0)
Screenshot: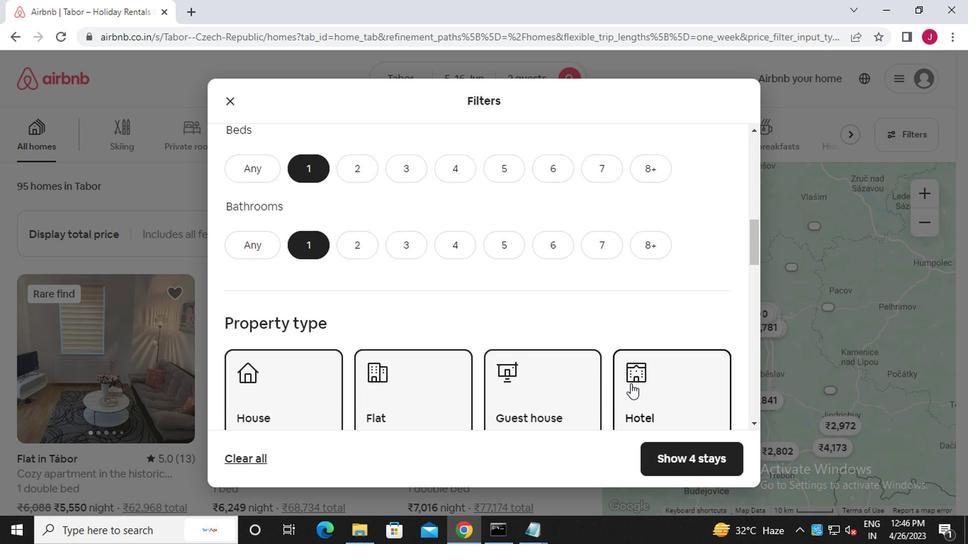 
Action: Mouse moved to (623, 380)
Screenshot: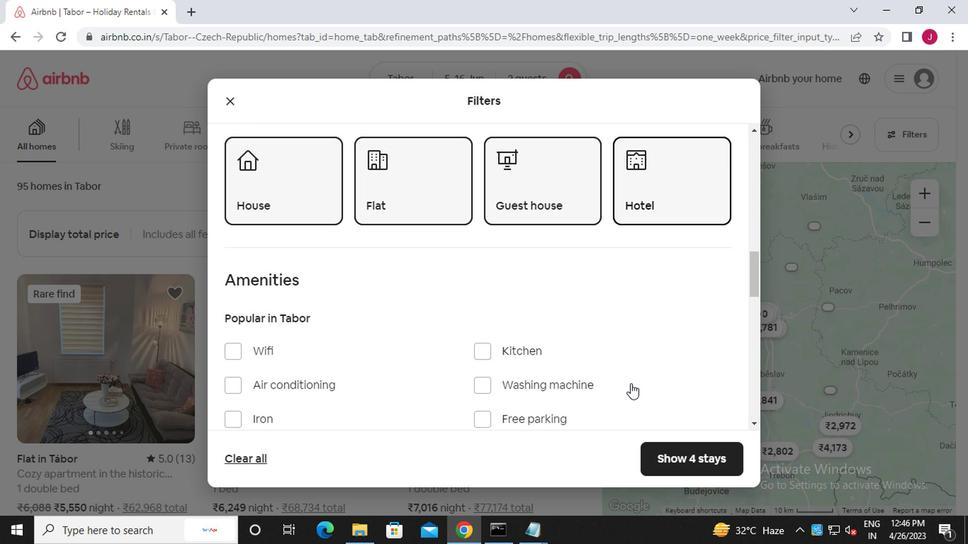 
Action: Mouse scrolled (623, 379) with delta (0, 0)
Screenshot: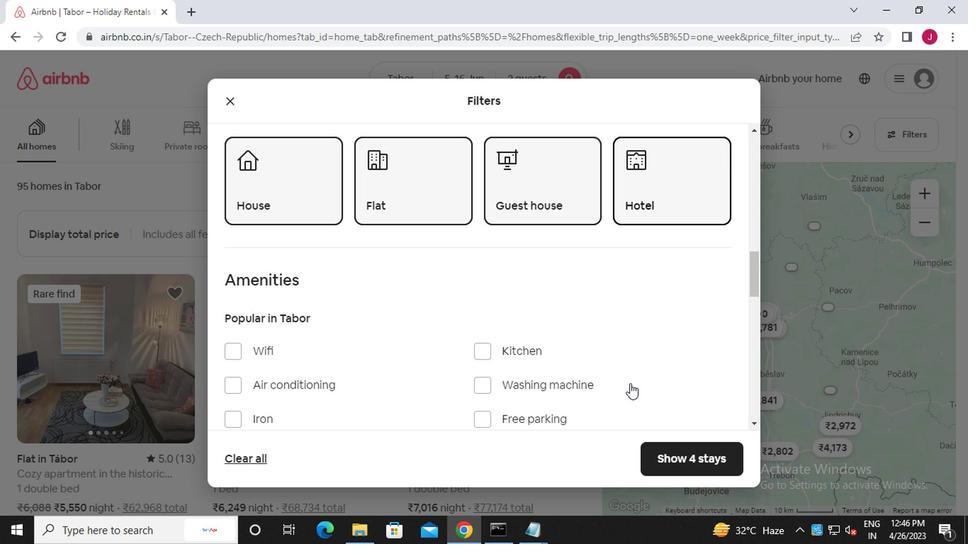 
Action: Mouse scrolled (623, 379) with delta (0, 0)
Screenshot: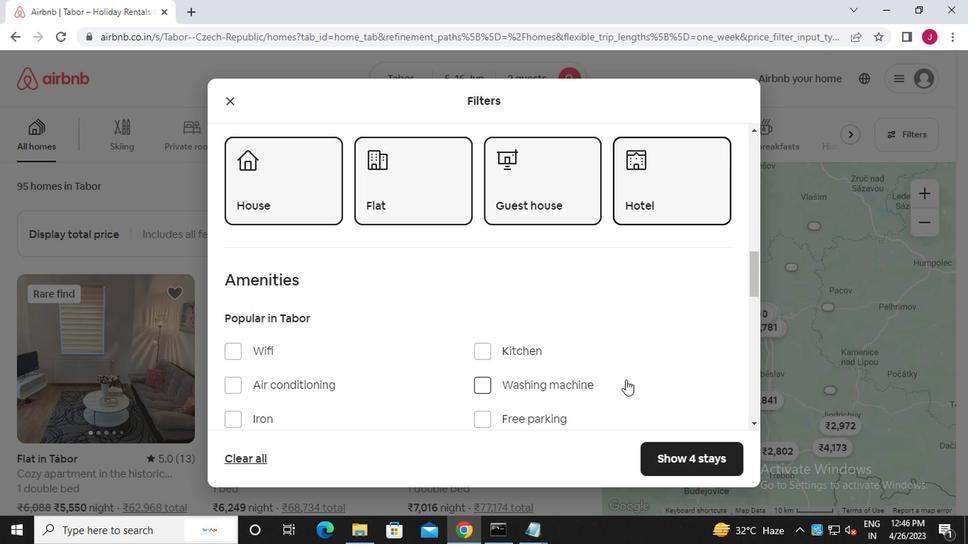
Action: Mouse moved to (618, 380)
Screenshot: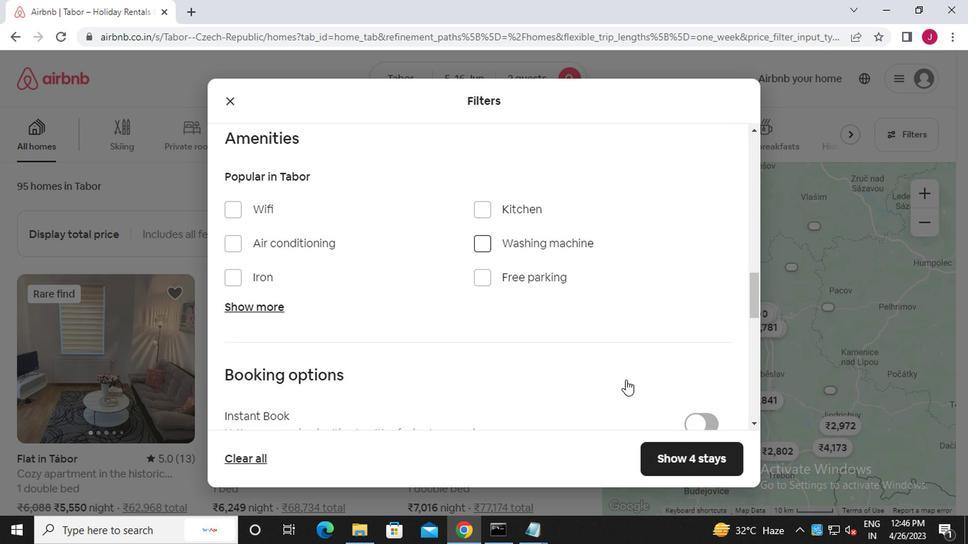 
Action: Mouse scrolled (618, 379) with delta (0, 0)
Screenshot: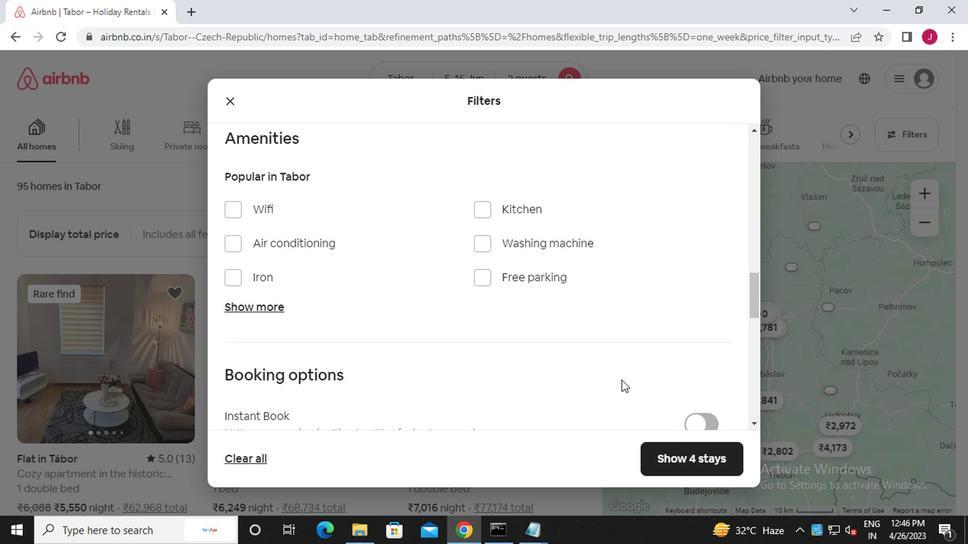 
Action: Mouse moved to (531, 353)
Screenshot: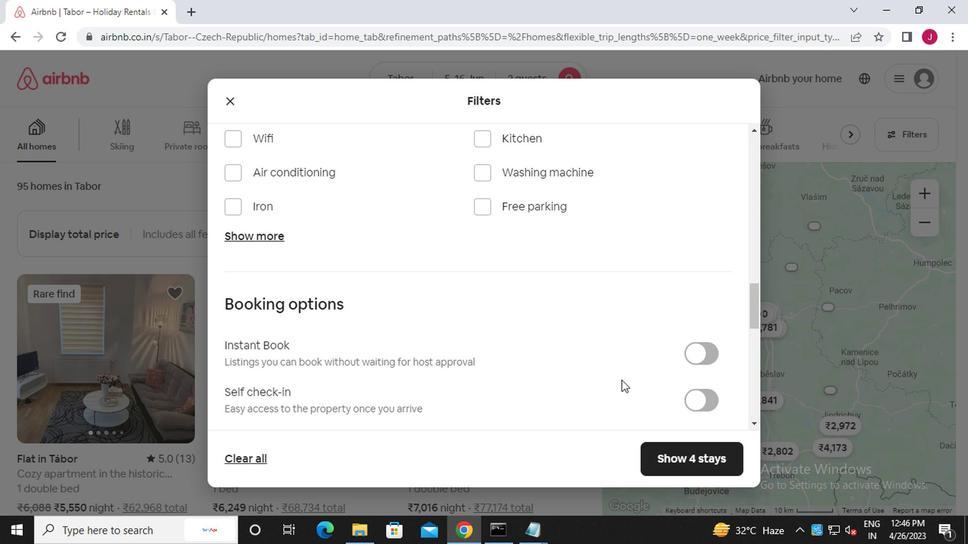 
Action: Mouse scrolled (531, 353) with delta (0, 0)
Screenshot: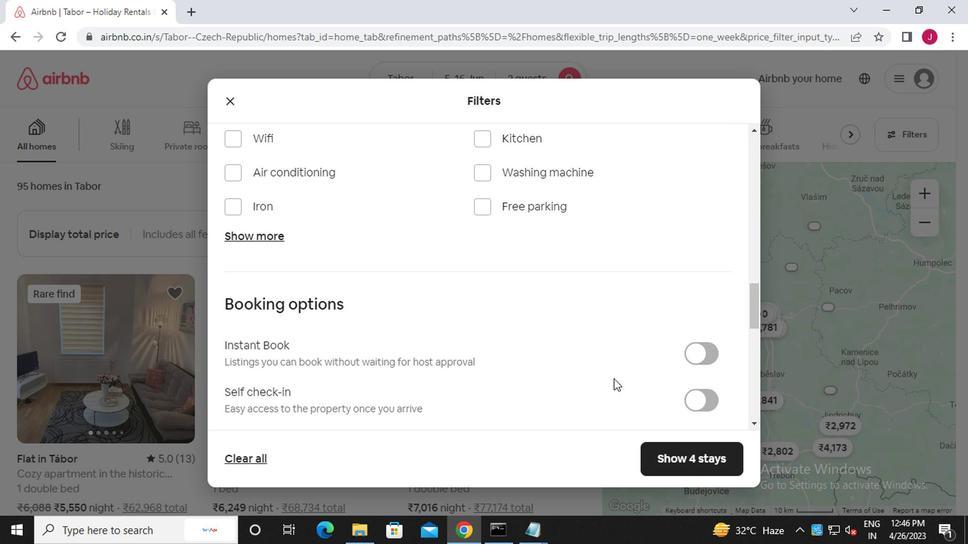 
Action: Mouse scrolled (531, 353) with delta (0, 0)
Screenshot: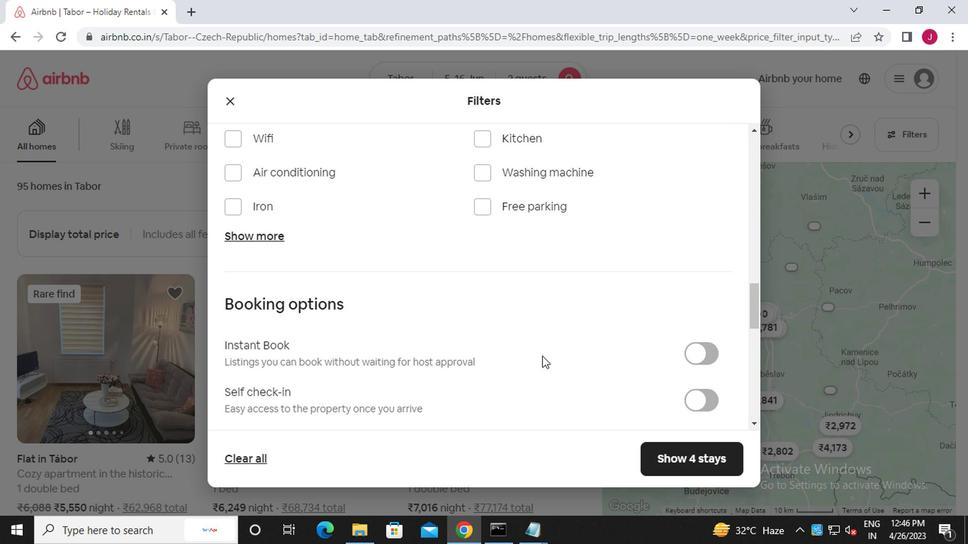 
Action: Mouse moved to (703, 264)
Screenshot: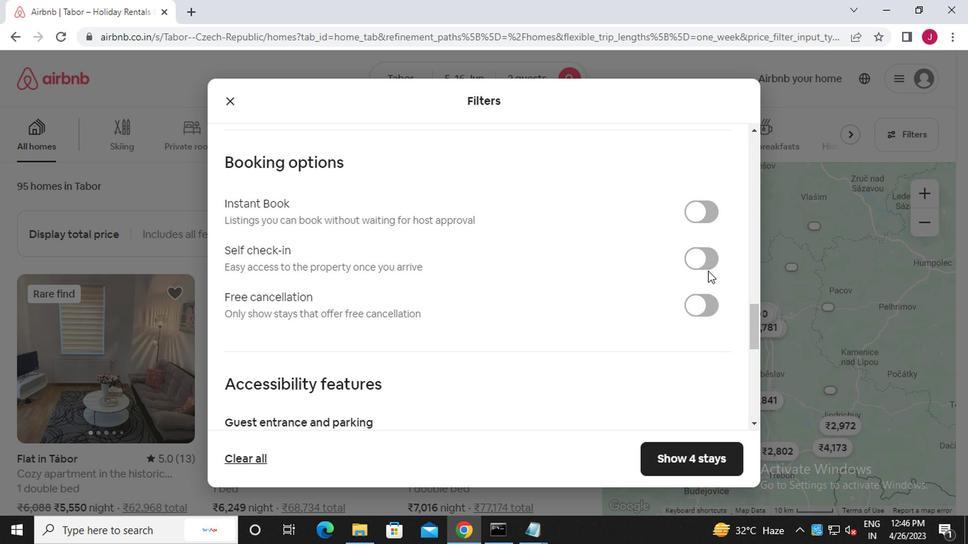 
Action: Mouse pressed left at (703, 264)
Screenshot: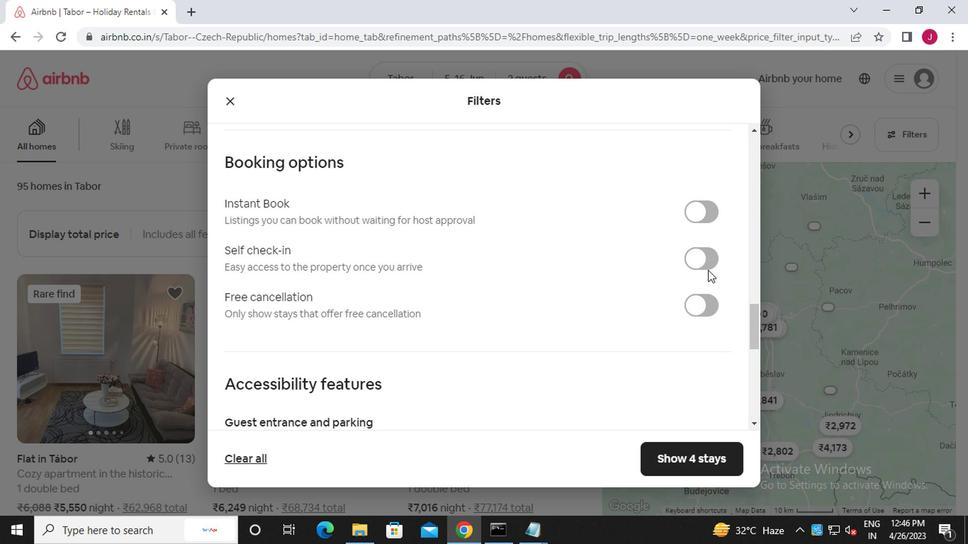 
Action: Mouse moved to (474, 364)
Screenshot: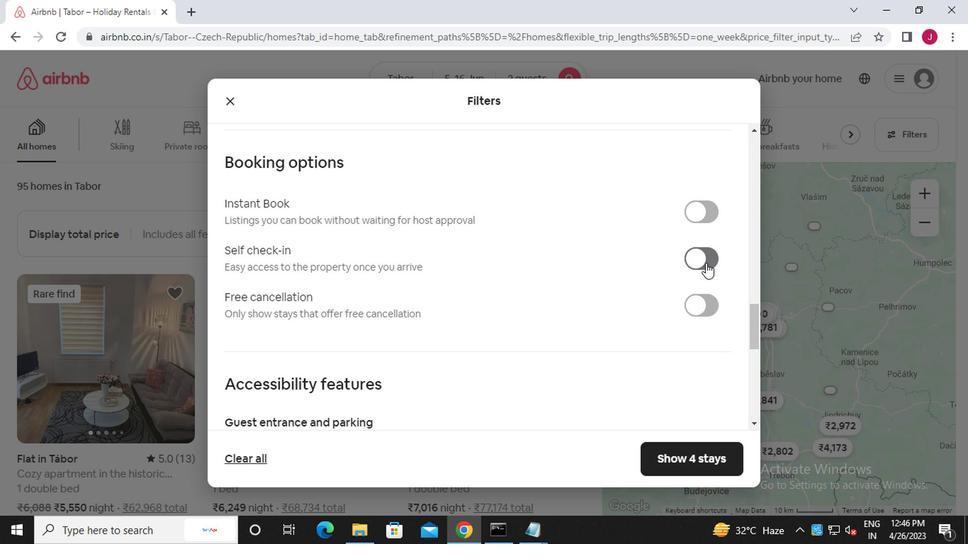 
Action: Mouse scrolled (474, 363) with delta (0, 0)
Screenshot: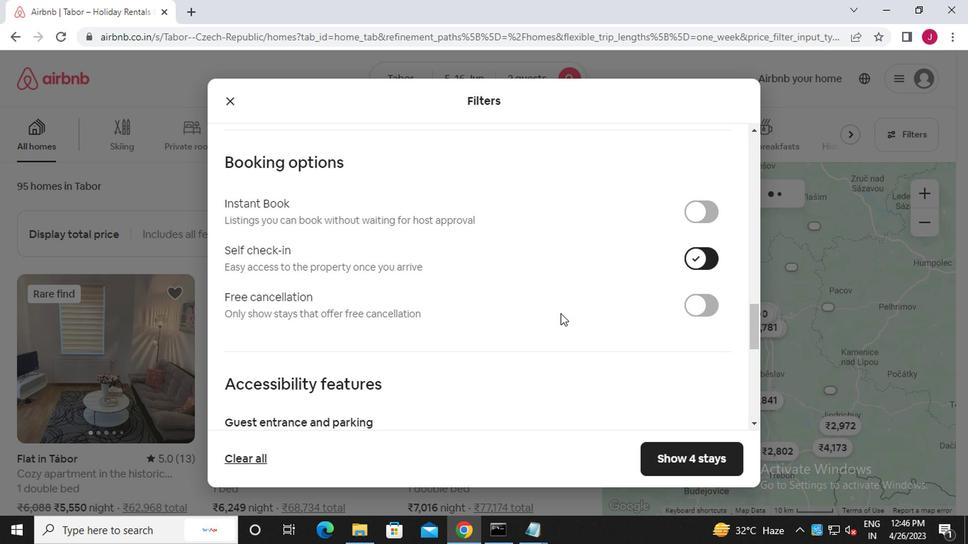 
Action: Mouse moved to (474, 364)
Screenshot: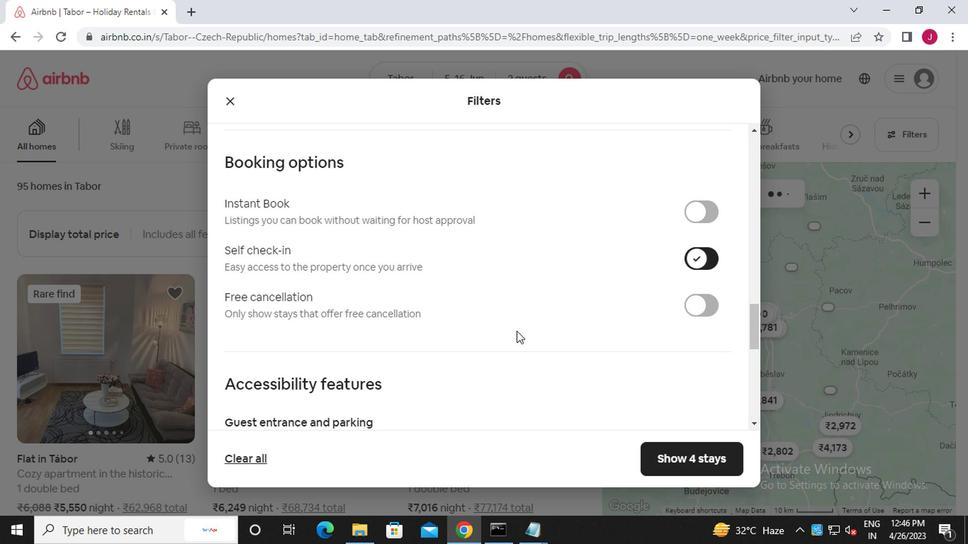 
Action: Mouse scrolled (474, 363) with delta (0, 0)
Screenshot: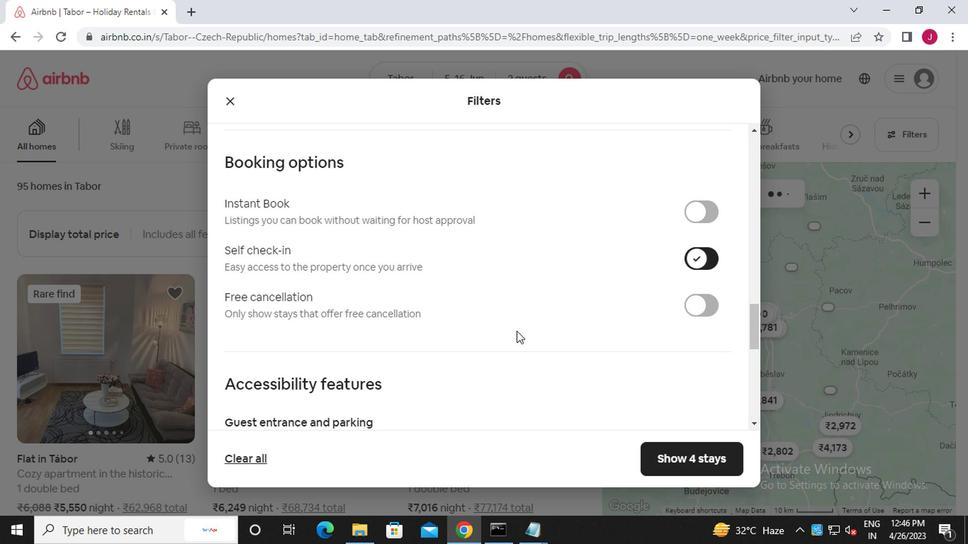 
Action: Mouse scrolled (474, 363) with delta (0, 0)
Screenshot: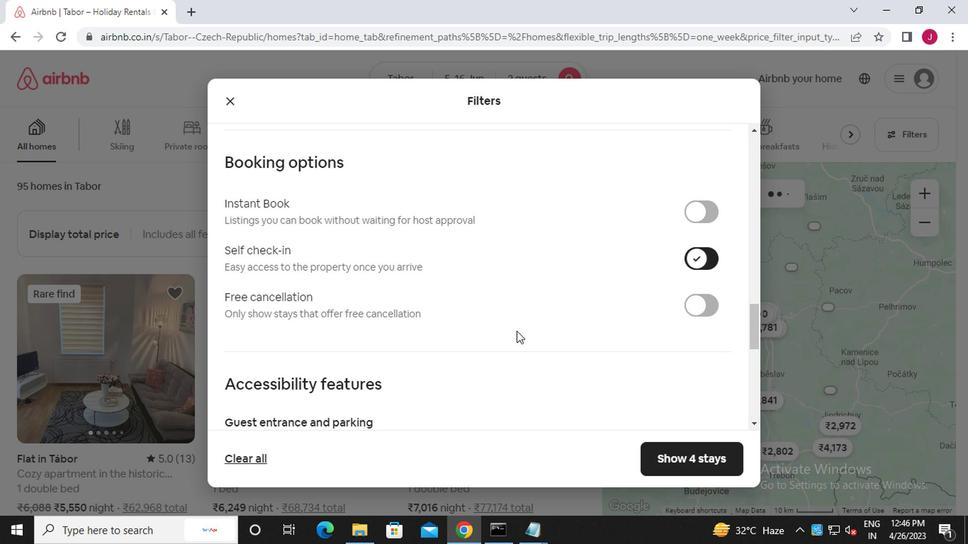 
Action: Mouse moved to (474, 365)
Screenshot: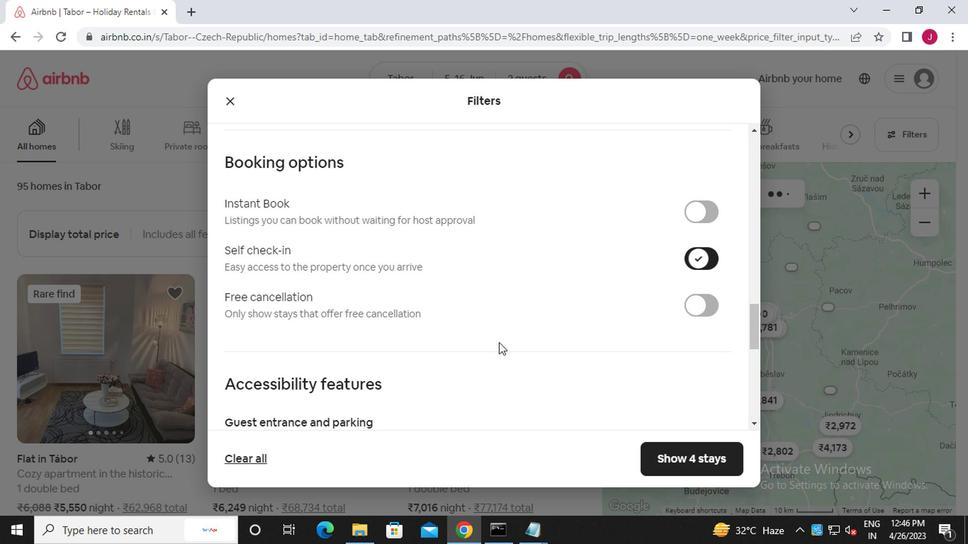 
Action: Mouse scrolled (474, 364) with delta (0, -1)
Screenshot: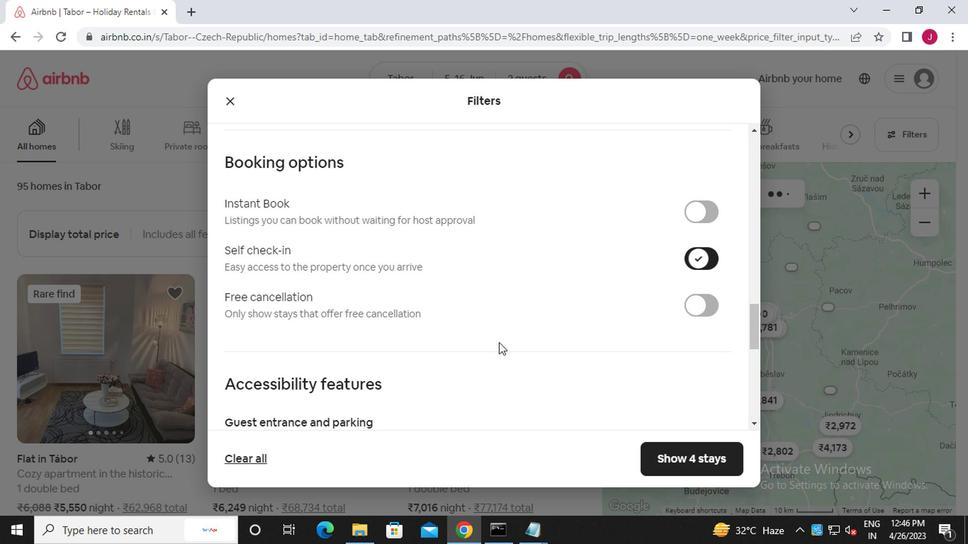
Action: Mouse scrolled (474, 364) with delta (0, -1)
Screenshot: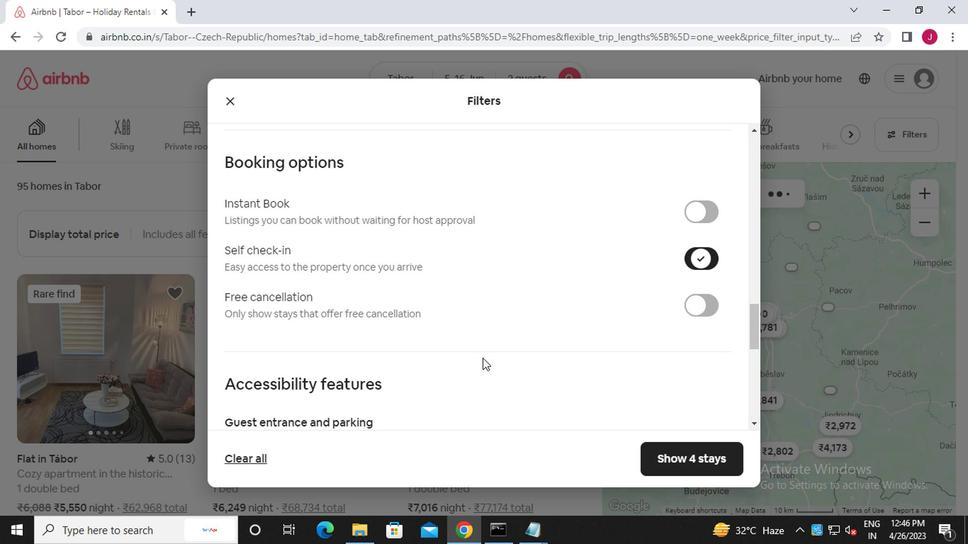 
Action: Mouse scrolled (474, 364) with delta (0, -1)
Screenshot: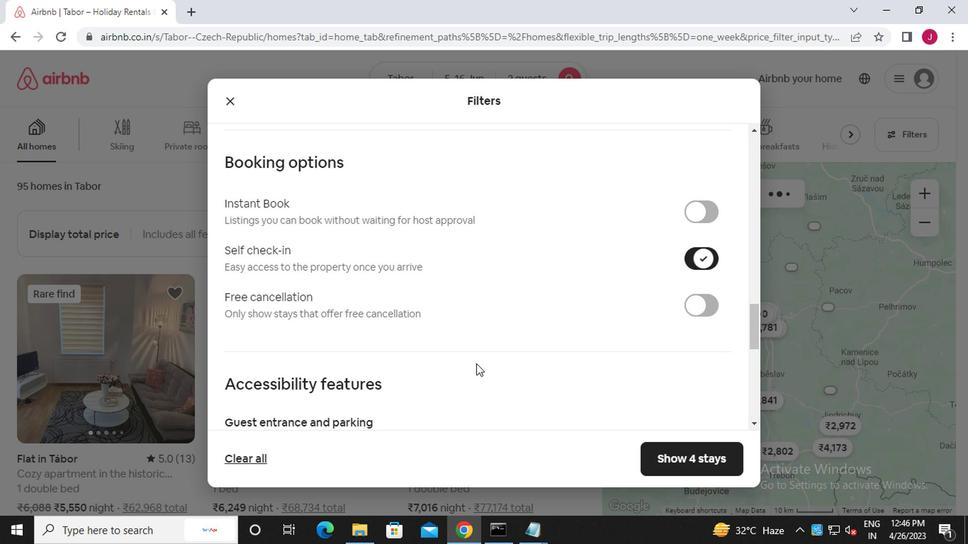 
Action: Mouse scrolled (474, 364) with delta (0, -1)
Screenshot: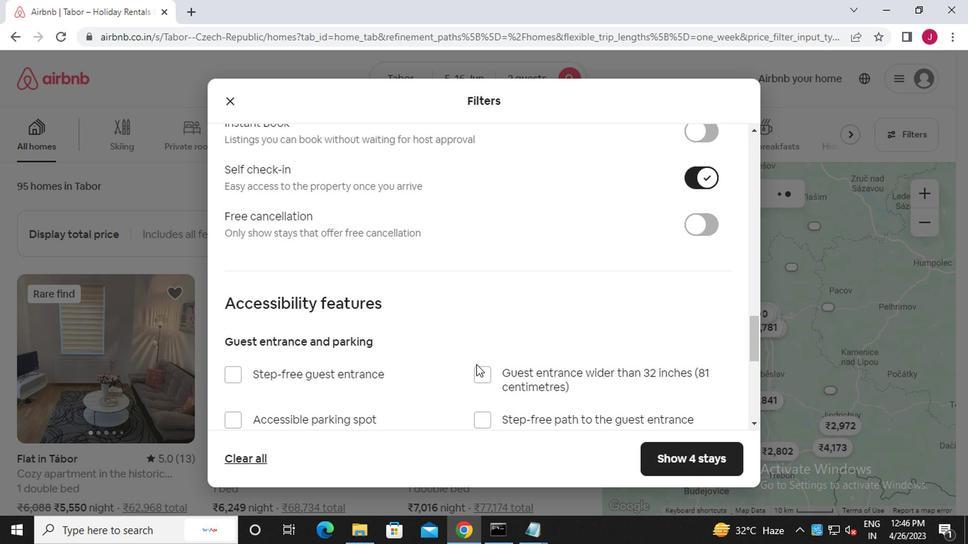 
Action: Mouse scrolled (474, 364) with delta (0, -1)
Screenshot: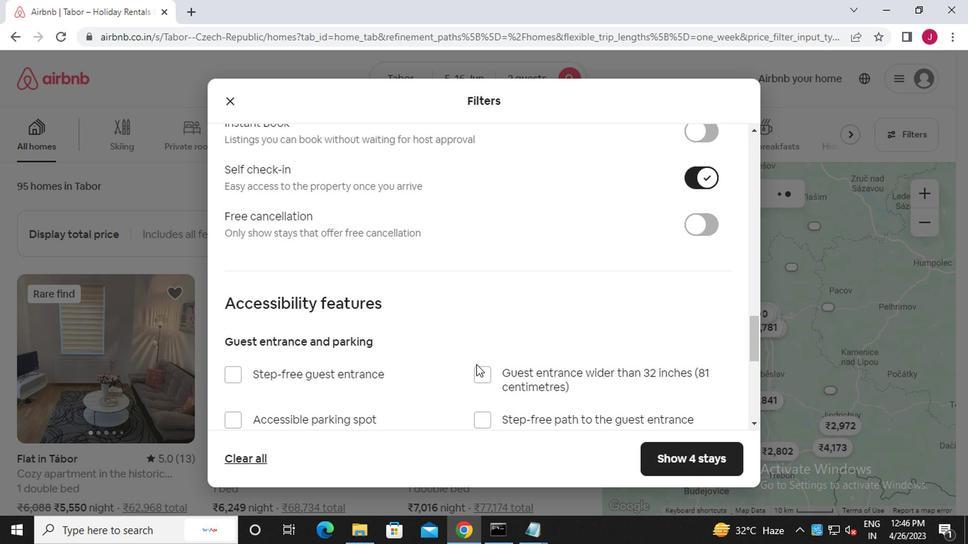 
Action: Mouse scrolled (474, 364) with delta (0, -1)
Screenshot: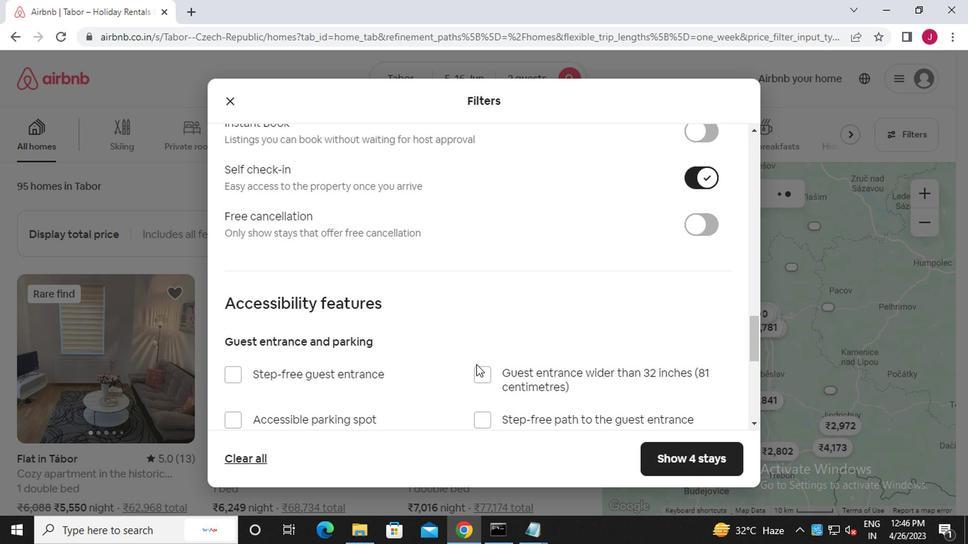 
Action: Mouse scrolled (474, 364) with delta (0, -1)
Screenshot: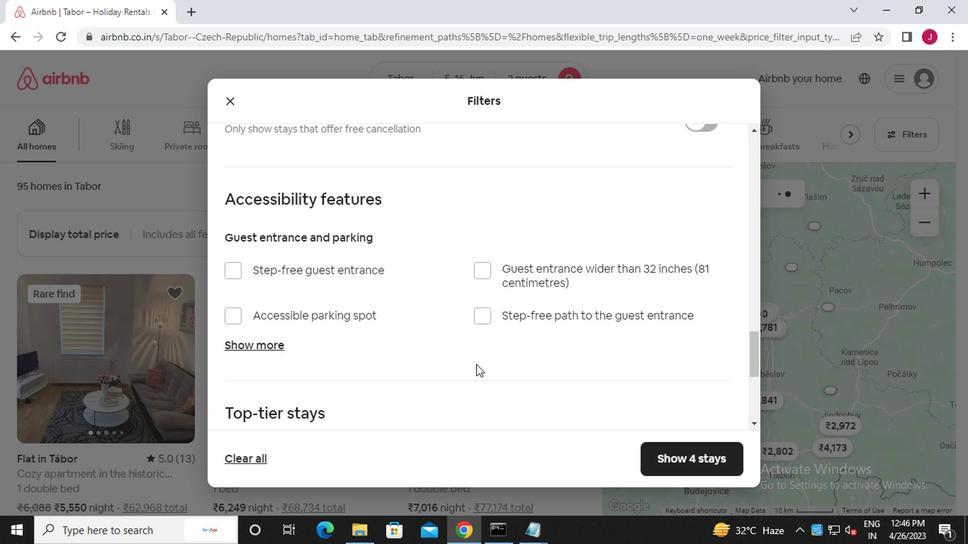 
Action: Mouse scrolled (474, 364) with delta (0, -1)
Screenshot: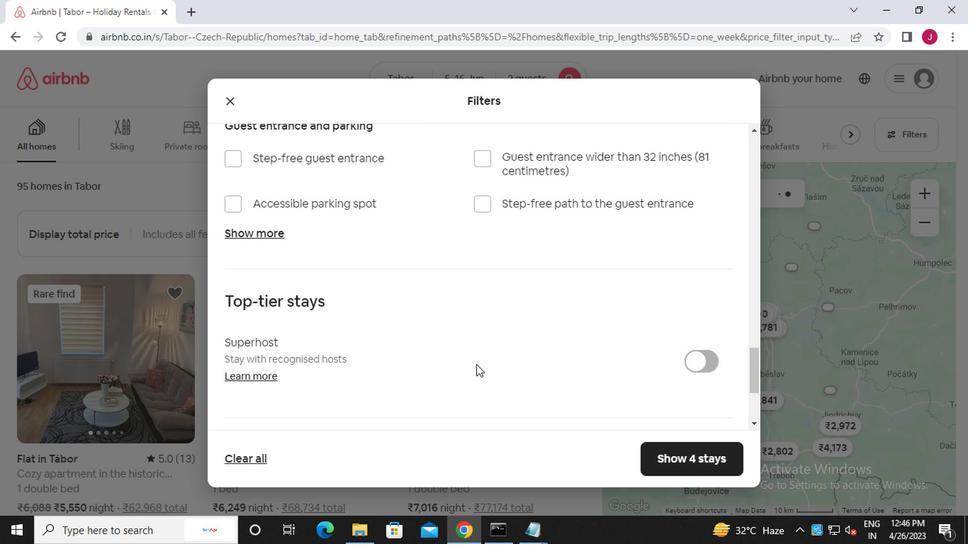 
Action: Mouse moved to (231, 333)
Screenshot: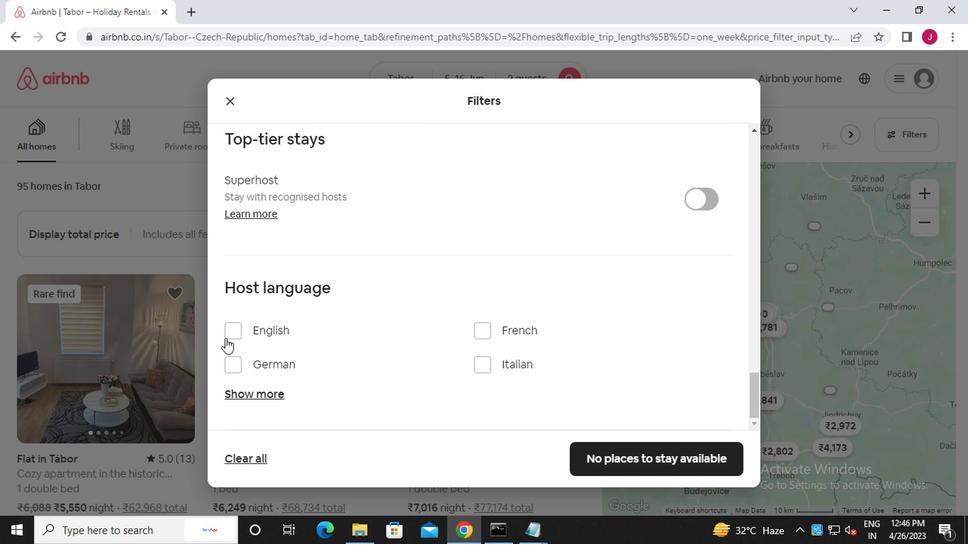 
Action: Mouse pressed left at (231, 333)
Screenshot: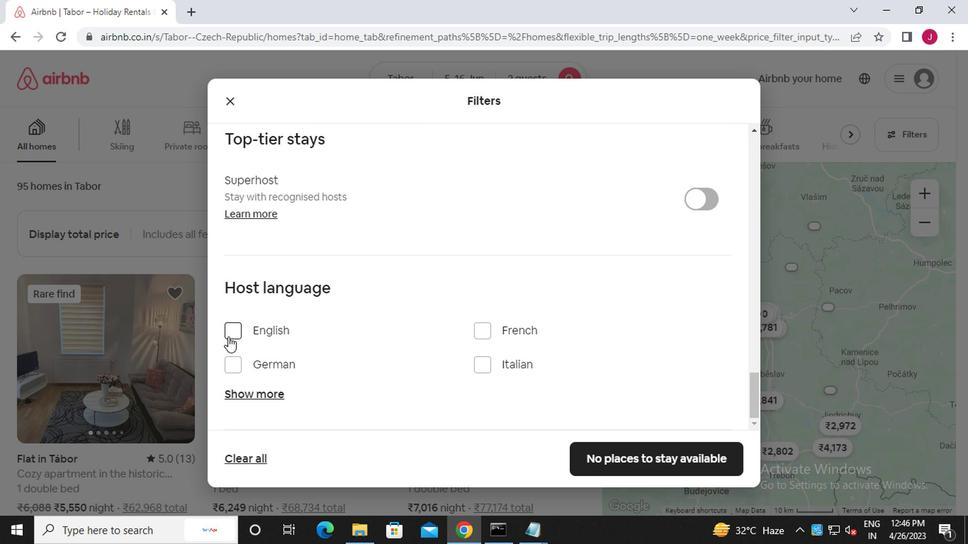 
Action: Mouse moved to (572, 420)
Screenshot: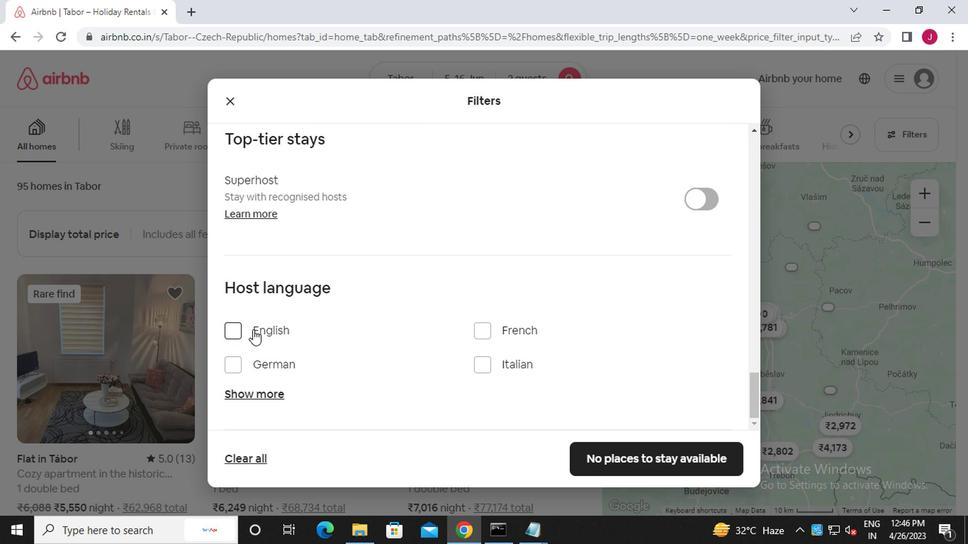 
Action: Mouse scrolled (572, 420) with delta (0, 0)
Screenshot: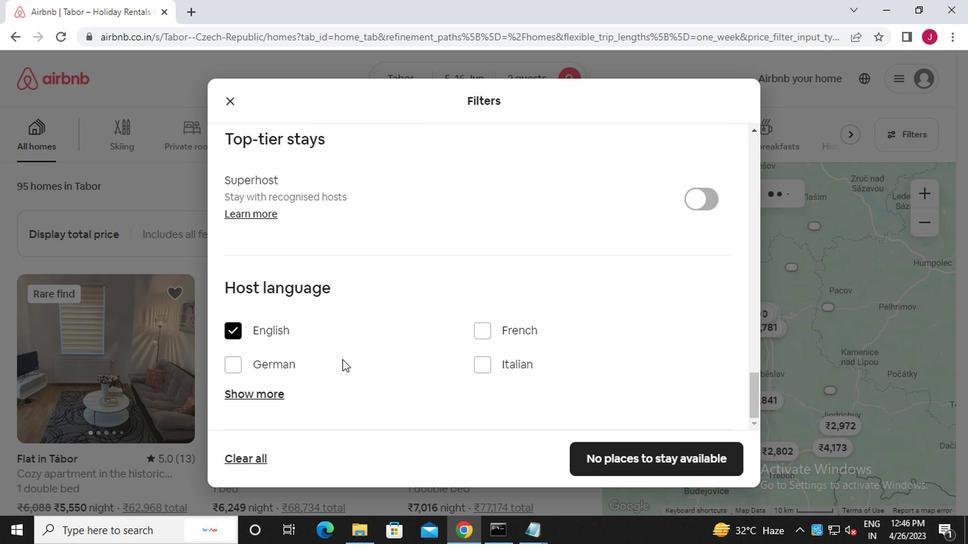 
Action: Mouse moved to (579, 428)
Screenshot: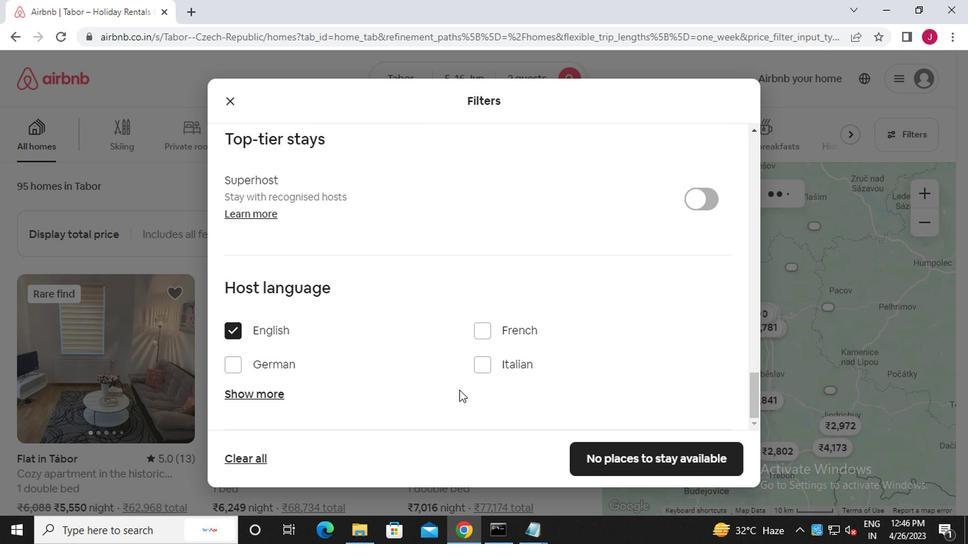 
Action: Mouse scrolled (579, 427) with delta (0, 0)
Screenshot: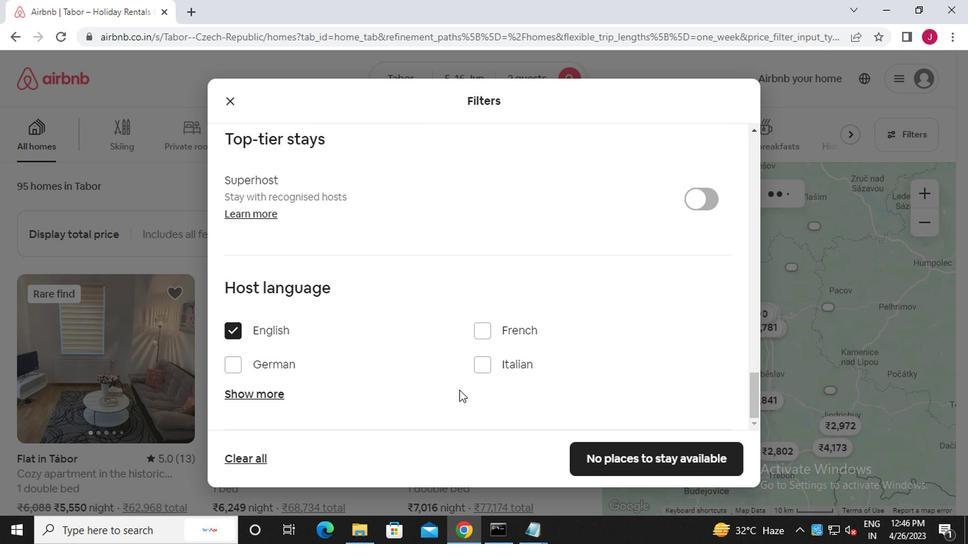 
Action: Mouse moved to (584, 433)
Screenshot: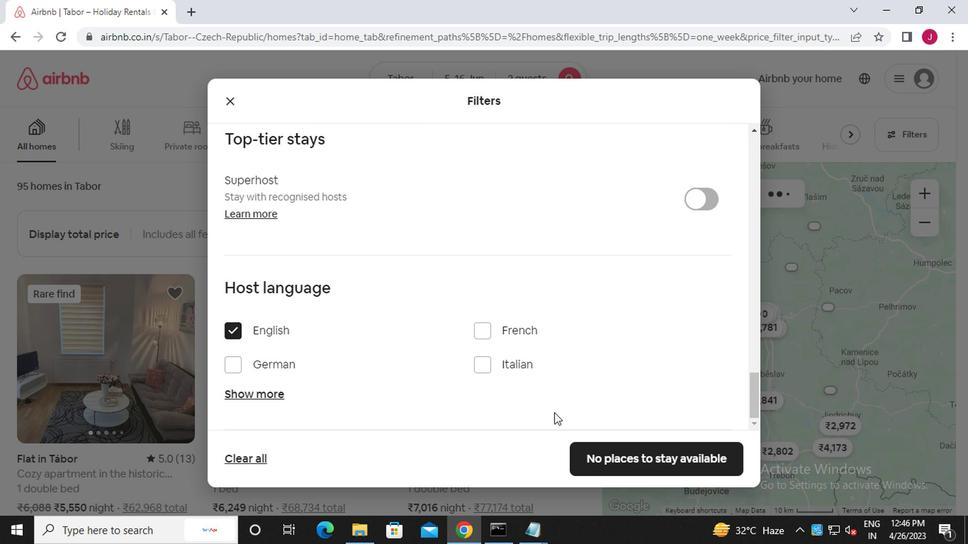 
Action: Mouse scrolled (584, 432) with delta (0, 0)
Screenshot: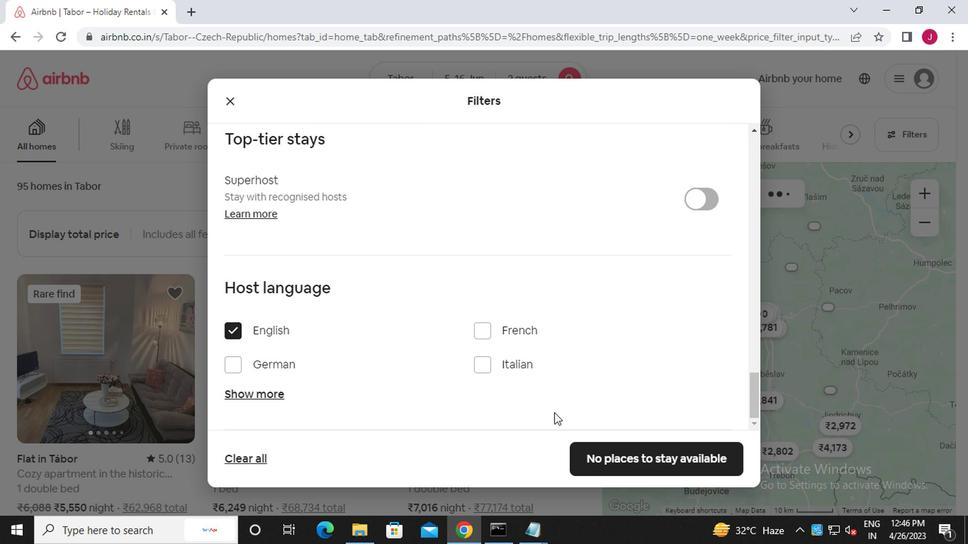 
Action: Mouse moved to (593, 438)
Screenshot: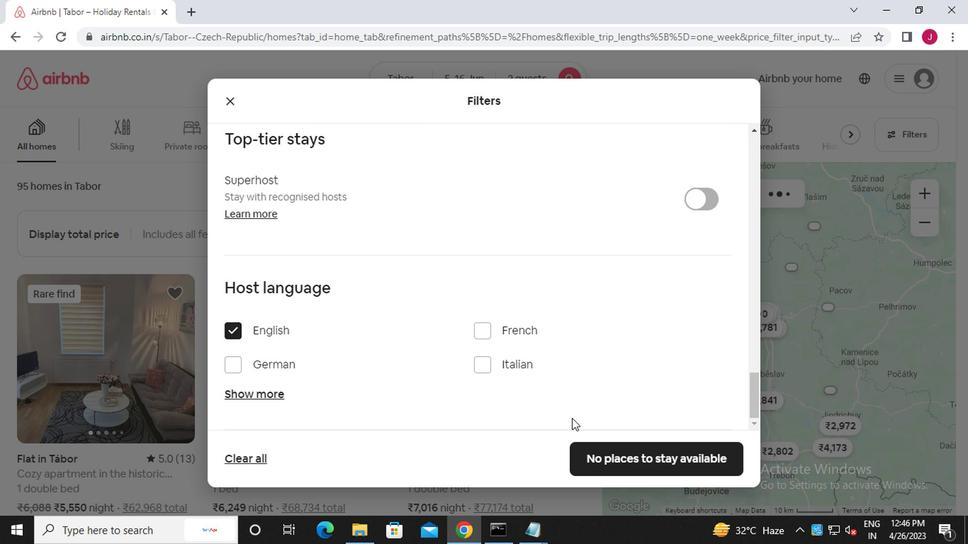 
Action: Mouse scrolled (593, 438) with delta (0, 0)
Screenshot: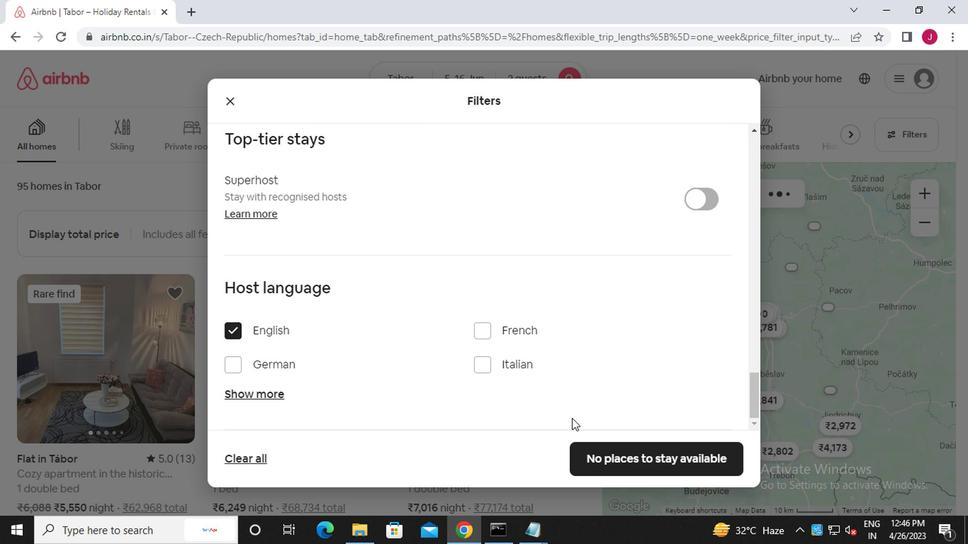 
Action: Mouse moved to (612, 450)
Screenshot: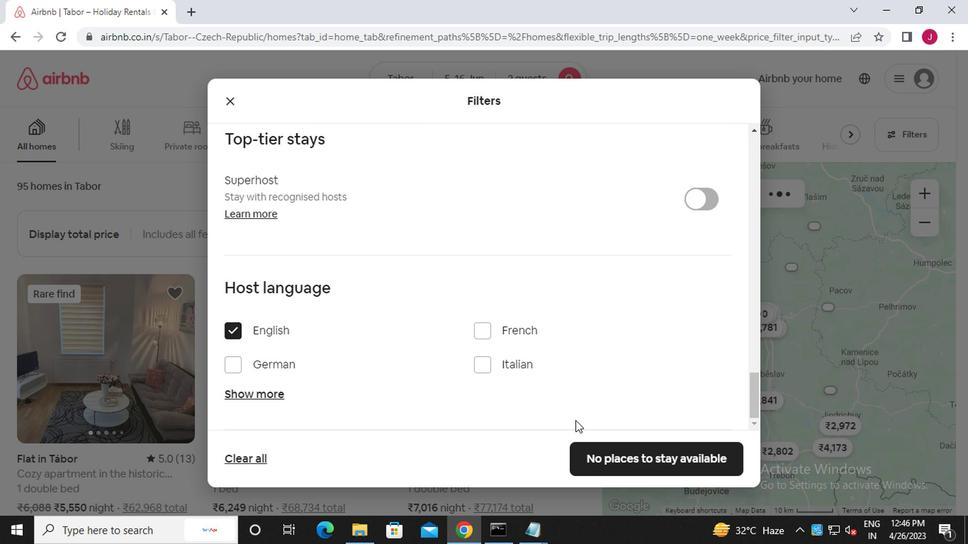 
Action: Mouse scrolled (612, 450) with delta (0, 0)
Screenshot: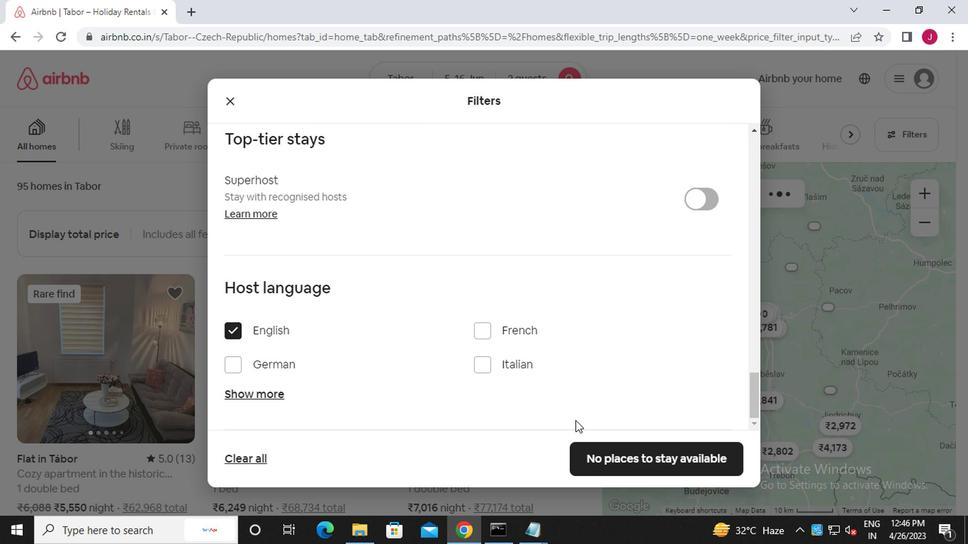 
Action: Mouse moved to (646, 461)
Screenshot: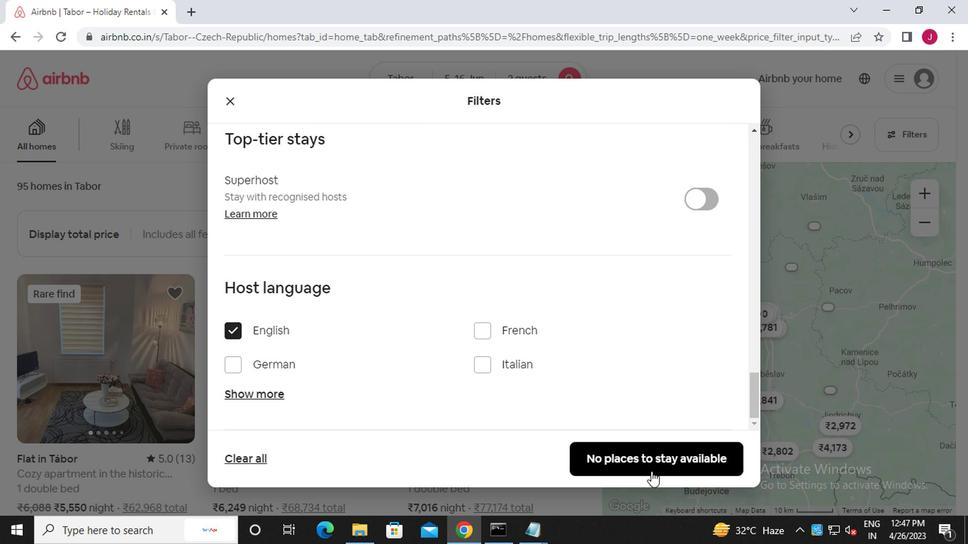 
Action: Mouse pressed left at (646, 461)
Screenshot: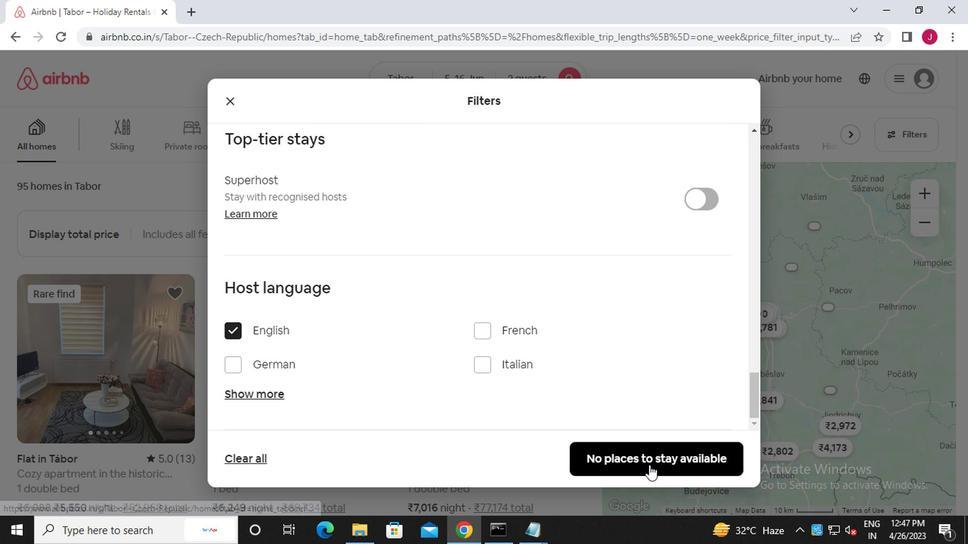 
Action: Mouse moved to (642, 459)
Screenshot: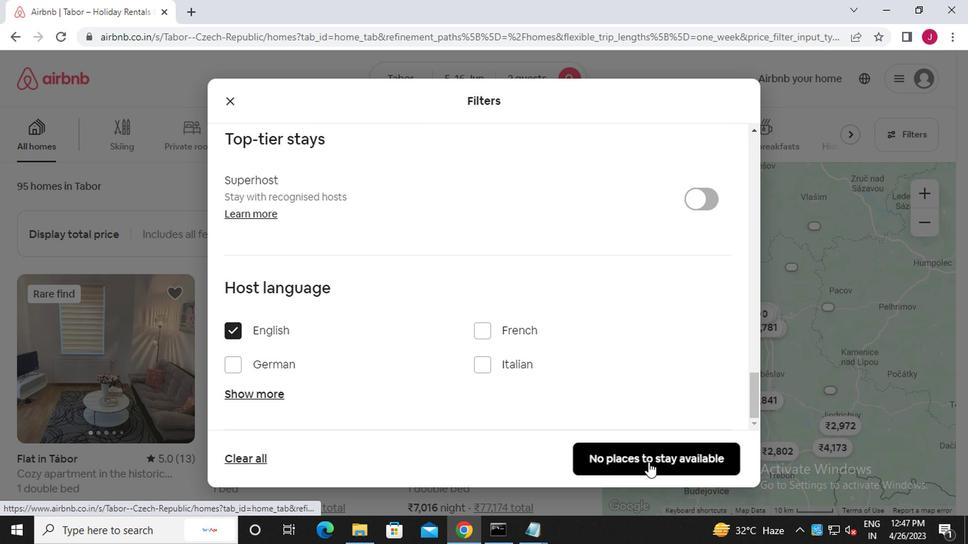 
